 Task: Add a signature Frances Hernandez containing With gratitude and sincere wishes, Frances Hernandez to email address softage.4@softage.net and add a label Grooming
Action: Mouse moved to (836, 80)
Screenshot: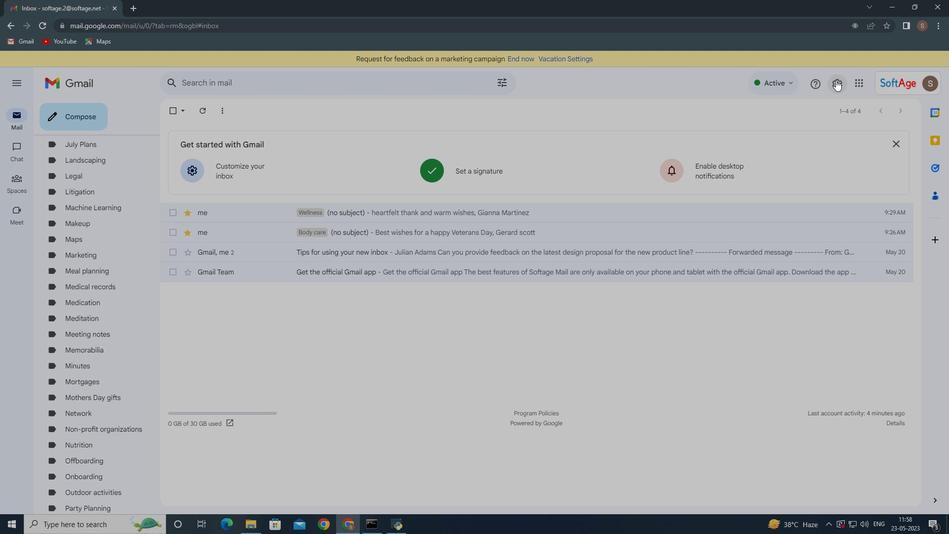 
Action: Mouse pressed left at (836, 80)
Screenshot: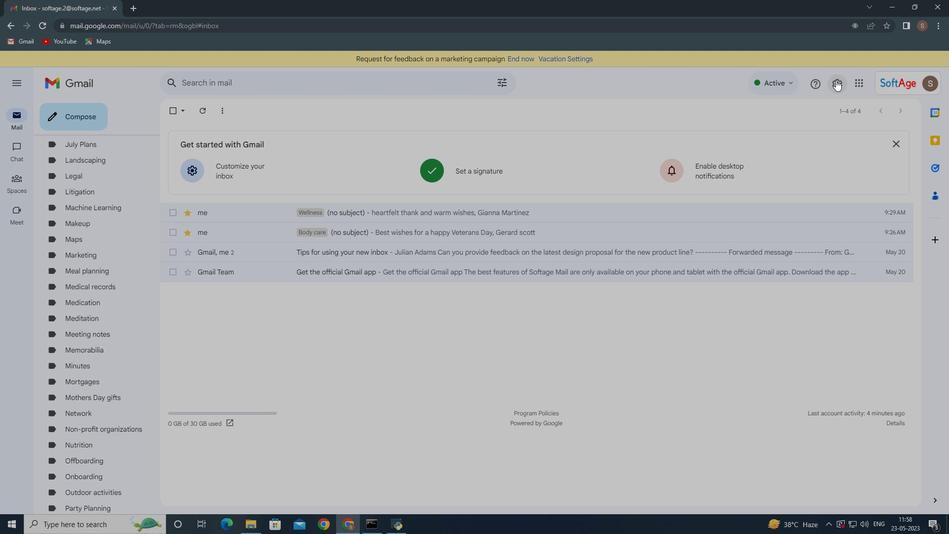 
Action: Mouse moved to (825, 130)
Screenshot: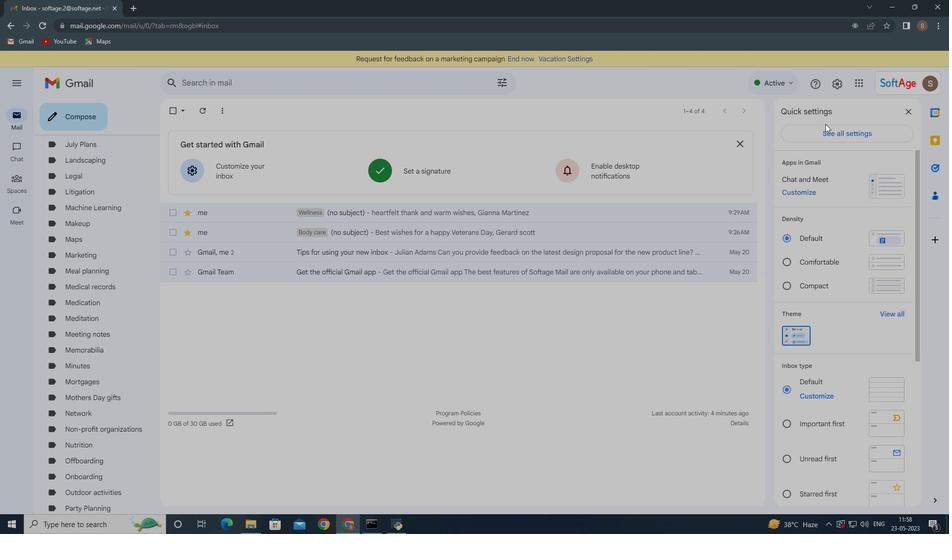 
Action: Mouse pressed left at (825, 130)
Screenshot: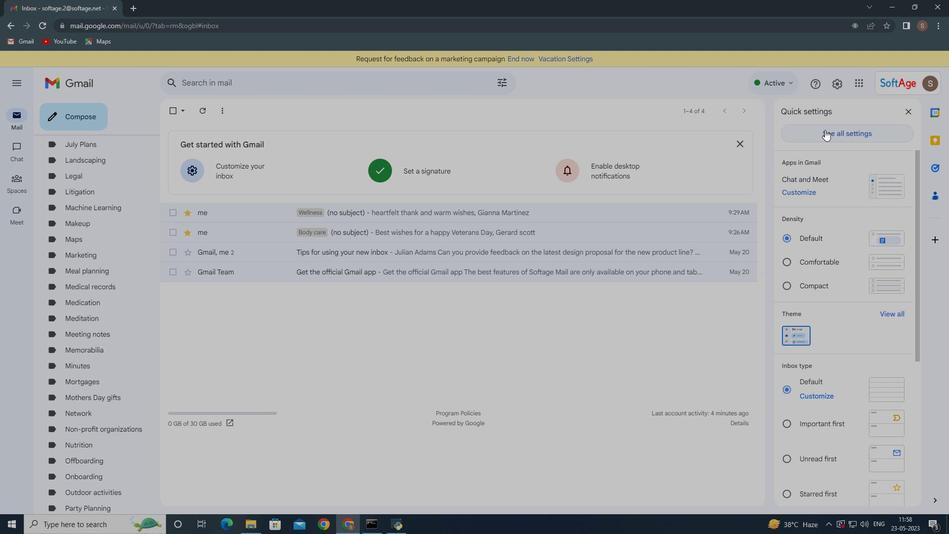 
Action: Mouse moved to (235, 187)
Screenshot: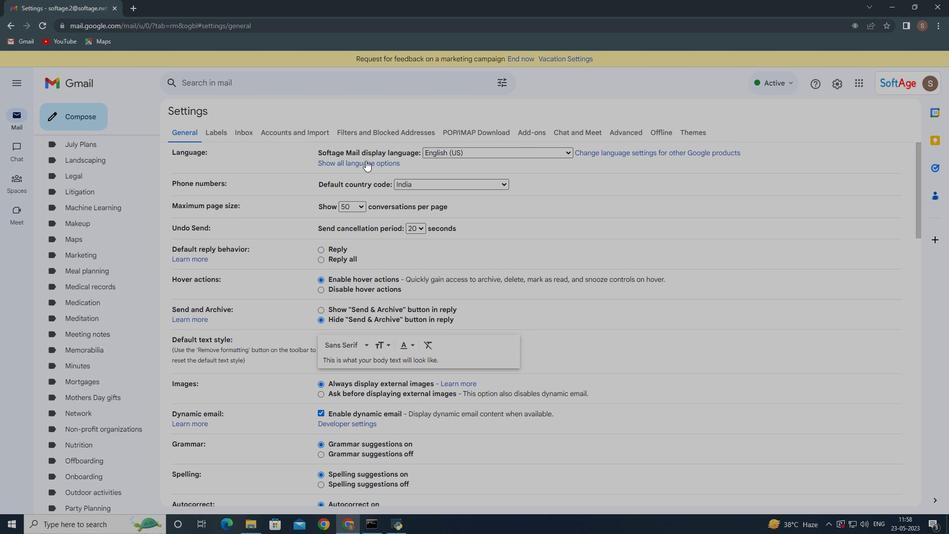 
Action: Mouse scrolled (235, 186) with delta (0, 0)
Screenshot: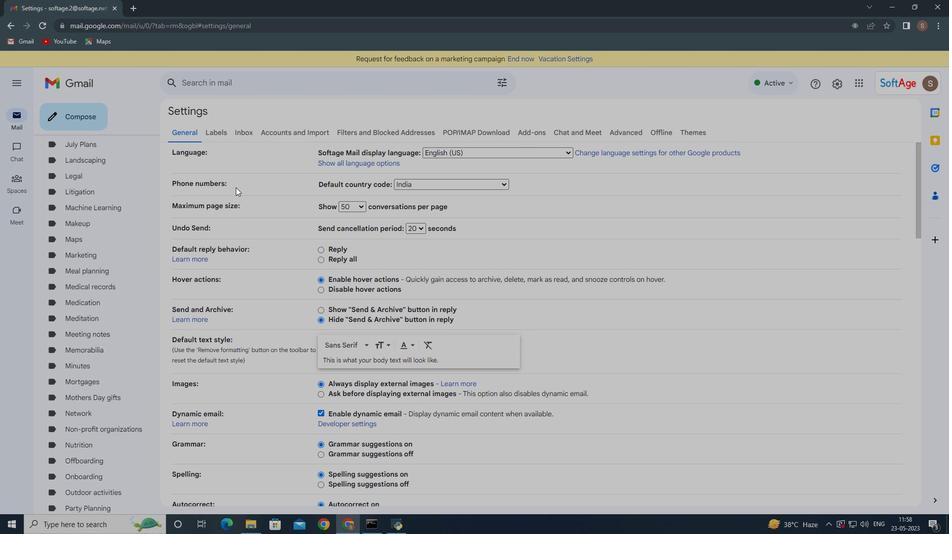 
Action: Mouse scrolled (235, 186) with delta (0, 0)
Screenshot: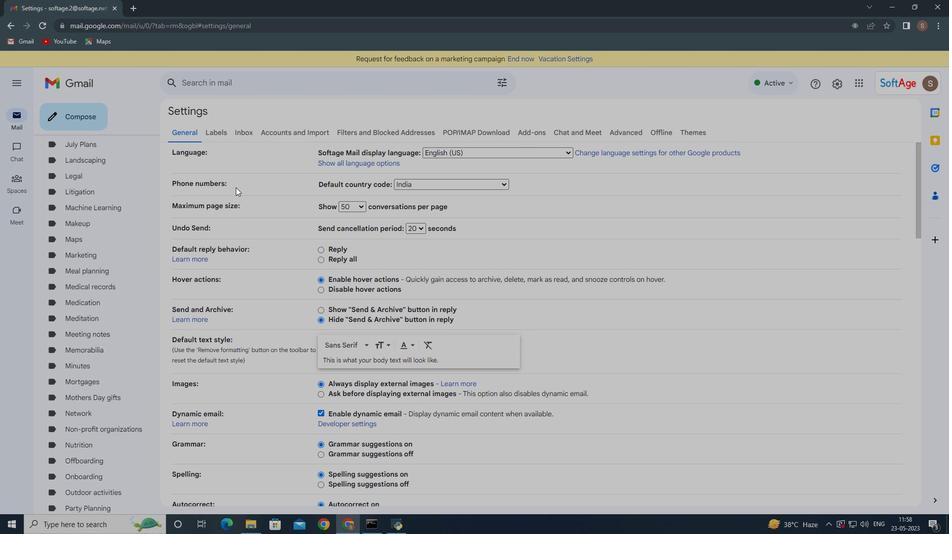 
Action: Mouse scrolled (235, 186) with delta (0, 0)
Screenshot: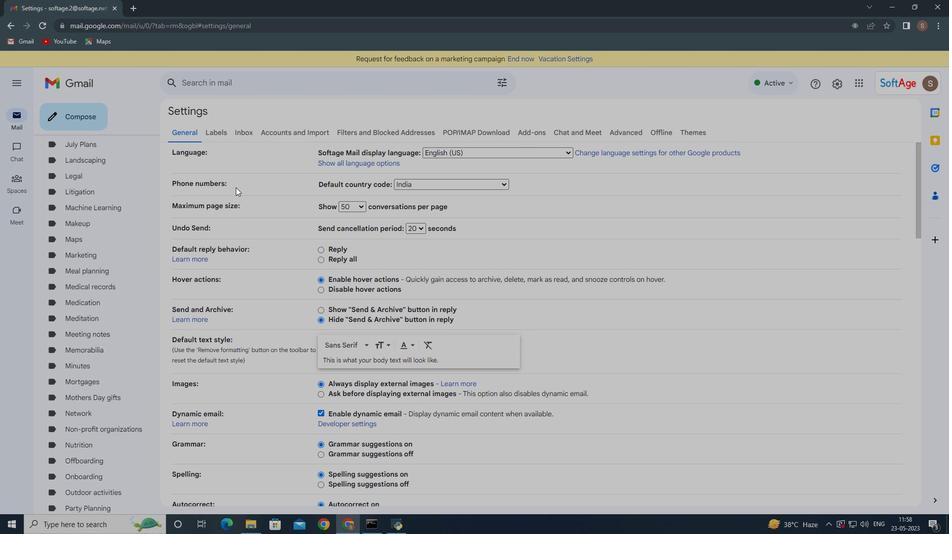 
Action: Mouse scrolled (235, 186) with delta (0, 0)
Screenshot: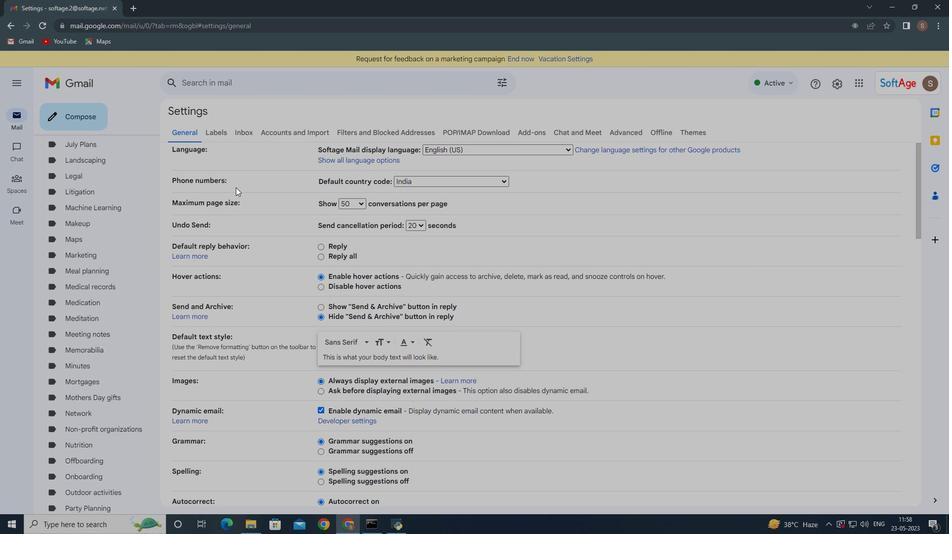 
Action: Mouse moved to (239, 195)
Screenshot: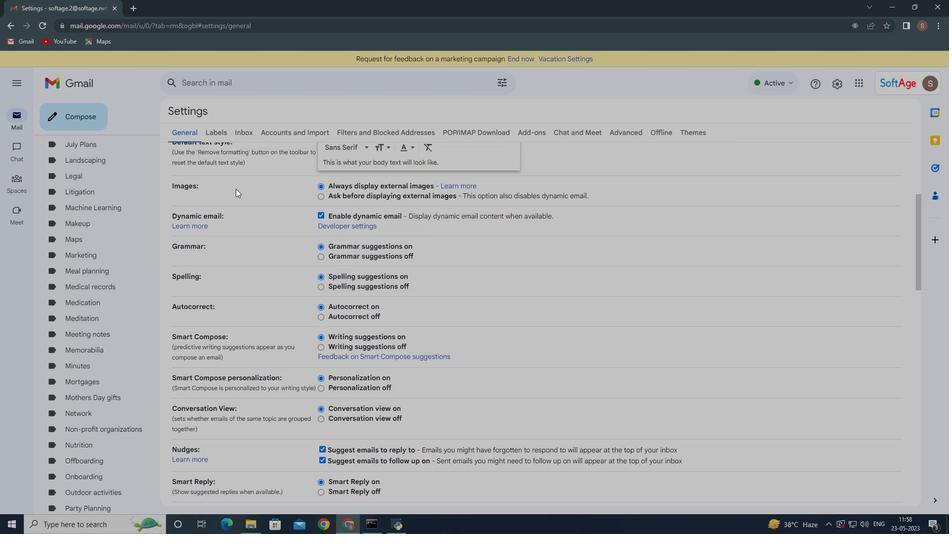 
Action: Mouse scrolled (238, 193) with delta (0, 0)
Screenshot: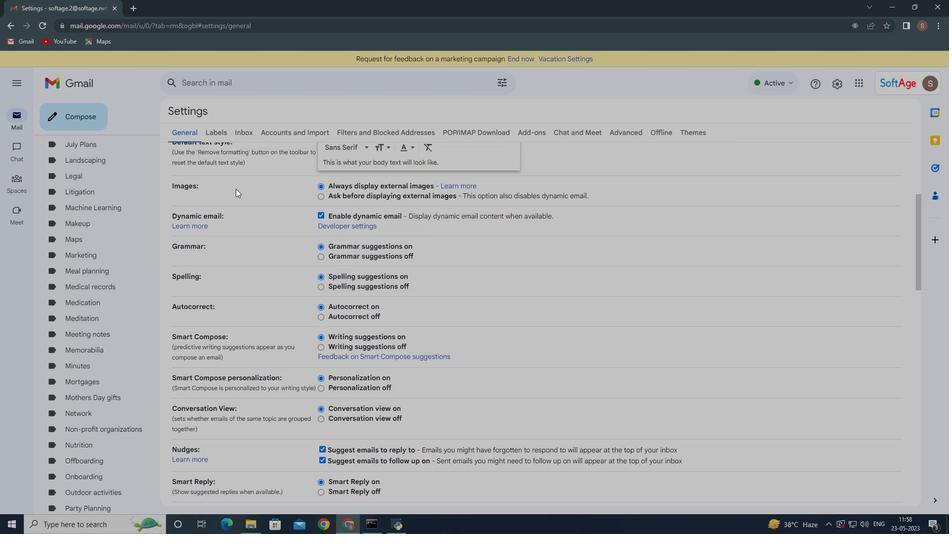 
Action: Mouse scrolled (238, 194) with delta (0, 0)
Screenshot: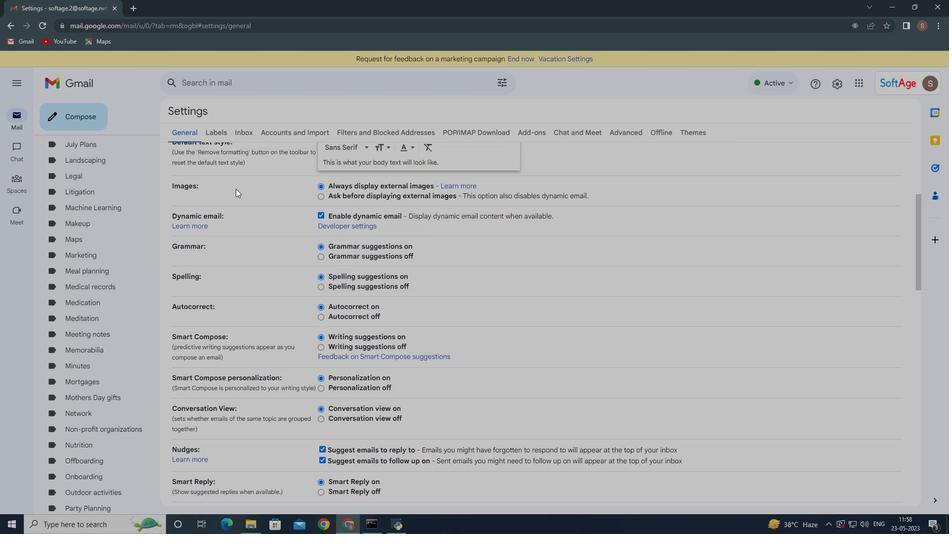 
Action: Mouse scrolled (239, 194) with delta (0, 0)
Screenshot: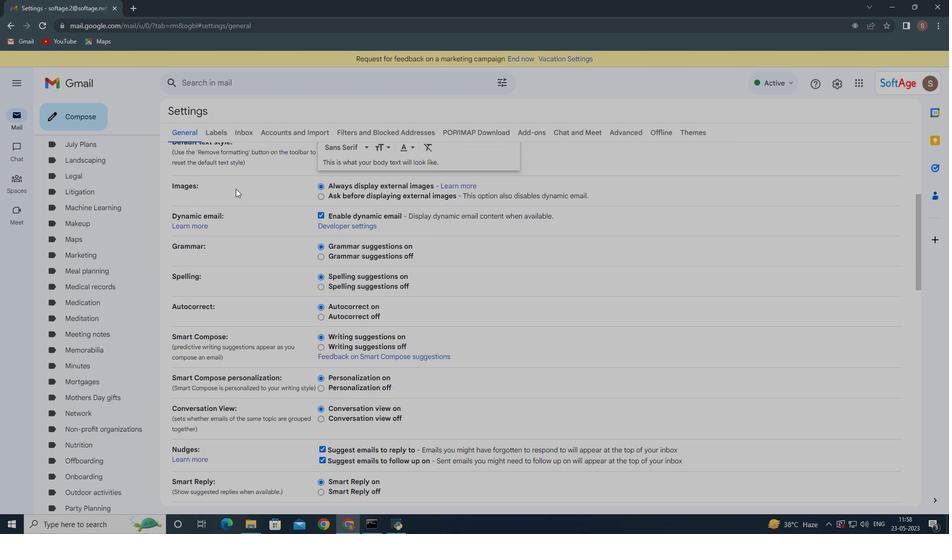 
Action: Mouse moved to (264, 195)
Screenshot: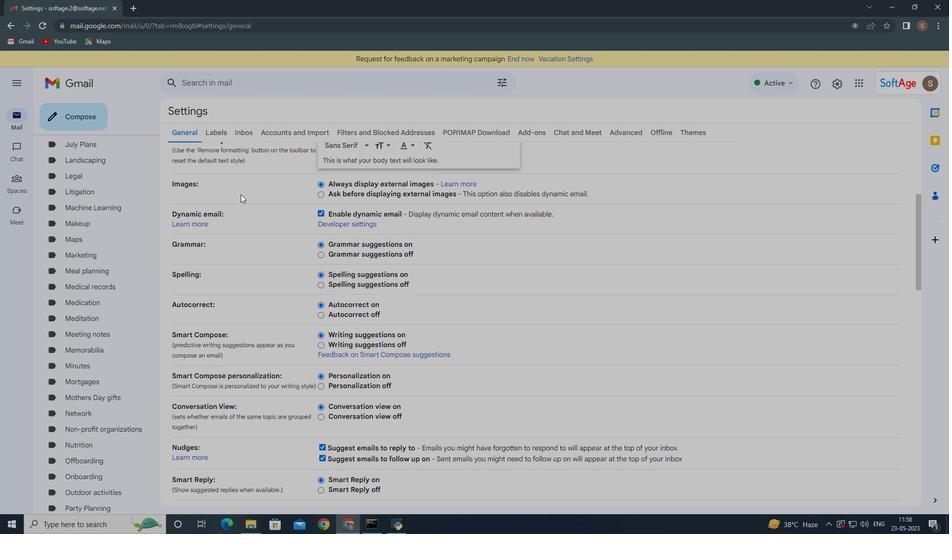 
Action: Mouse scrolled (264, 194) with delta (0, 0)
Screenshot: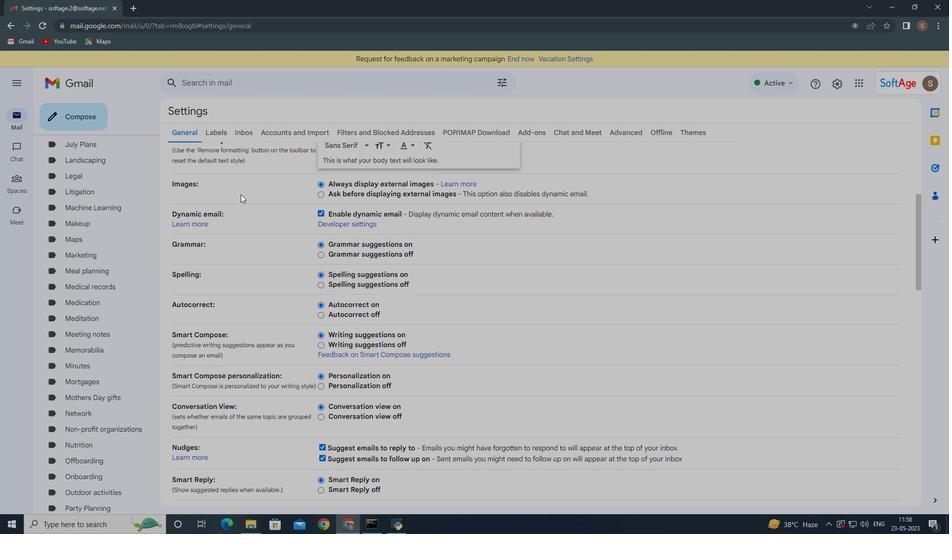 
Action: Mouse moved to (265, 195)
Screenshot: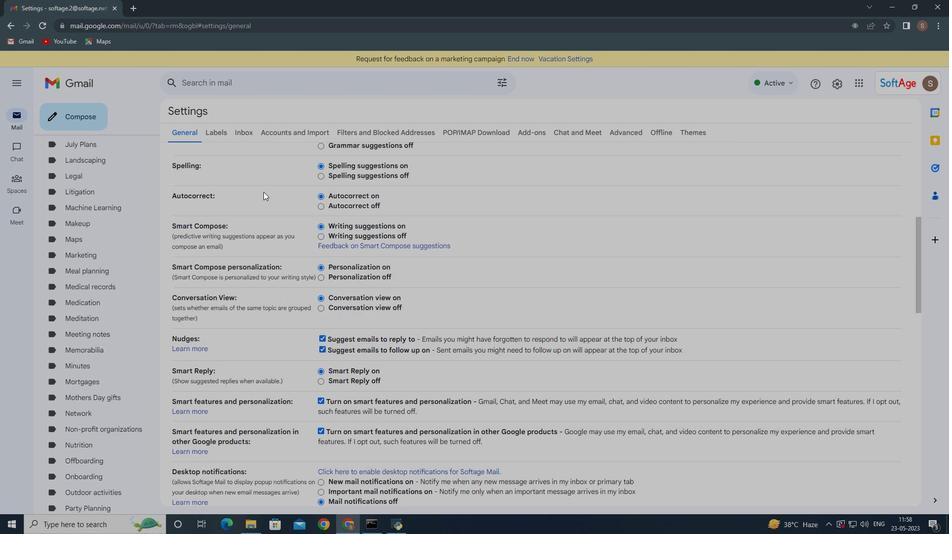 
Action: Mouse scrolled (265, 195) with delta (0, 0)
Screenshot: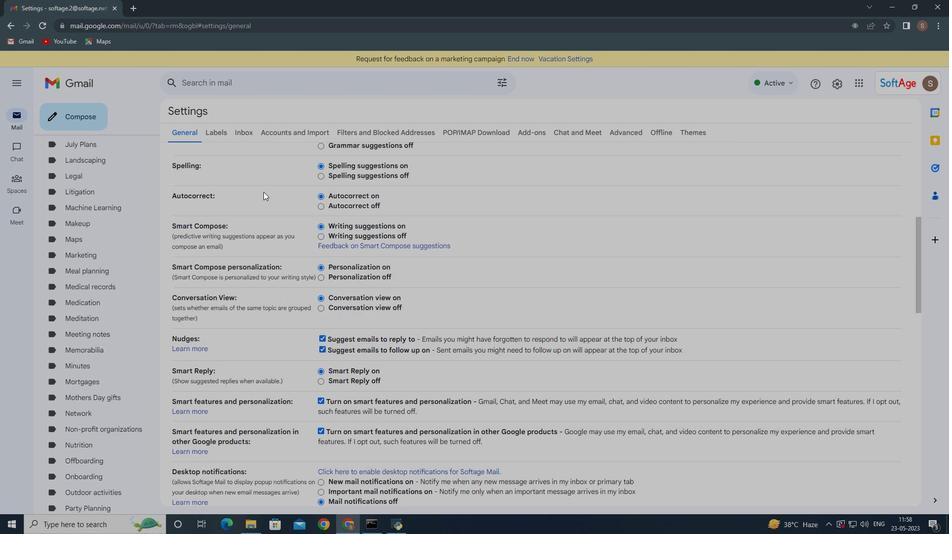 
Action: Mouse moved to (269, 202)
Screenshot: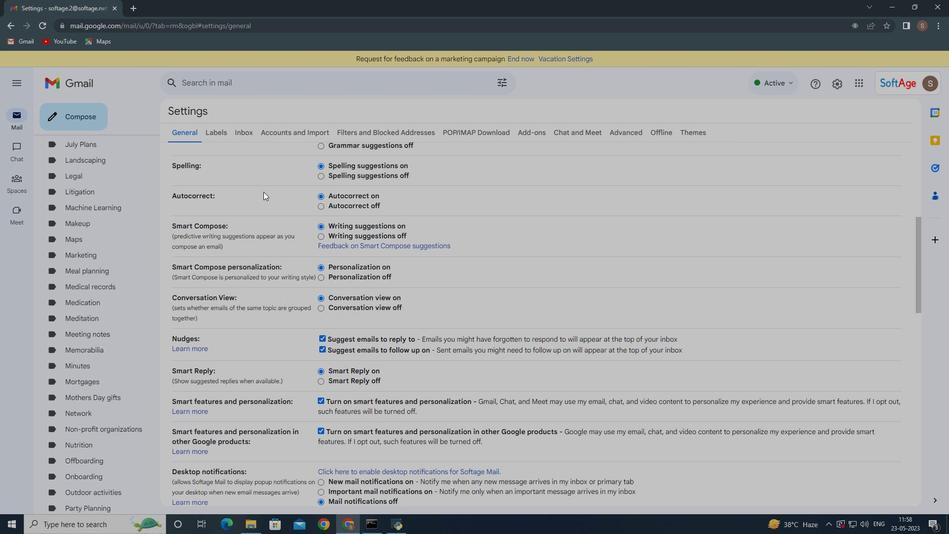 
Action: Mouse scrolled (268, 201) with delta (0, 0)
Screenshot: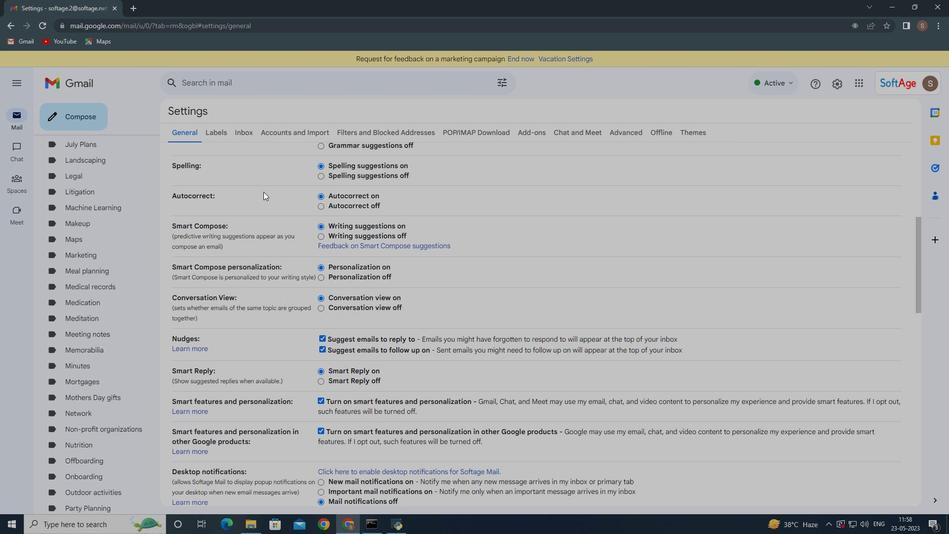 
Action: Mouse moved to (323, 237)
Screenshot: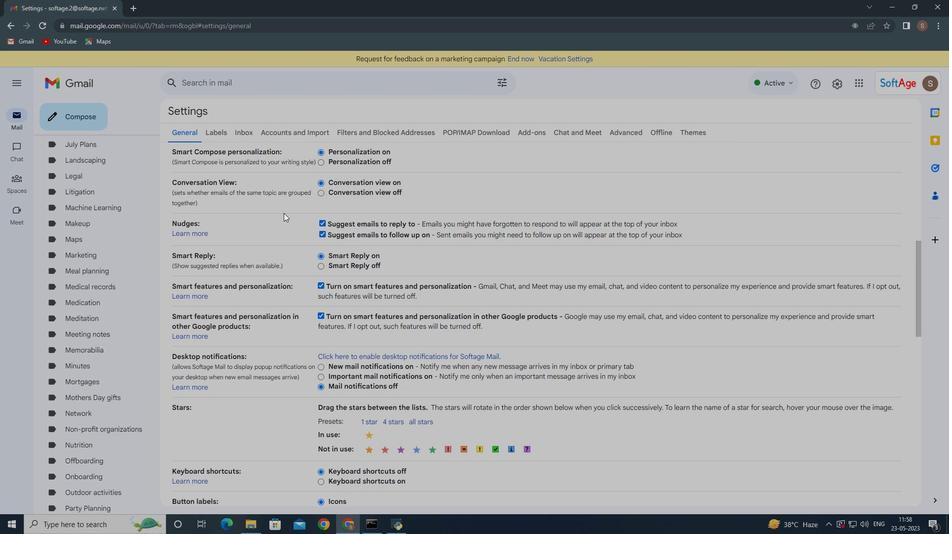 
Action: Mouse scrolled (323, 237) with delta (0, 0)
Screenshot: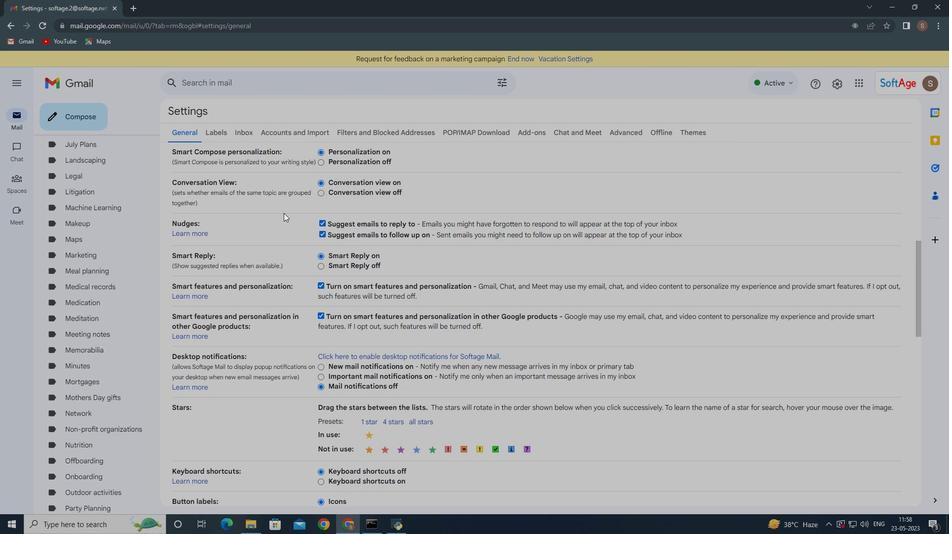 
Action: Mouse moved to (324, 238)
Screenshot: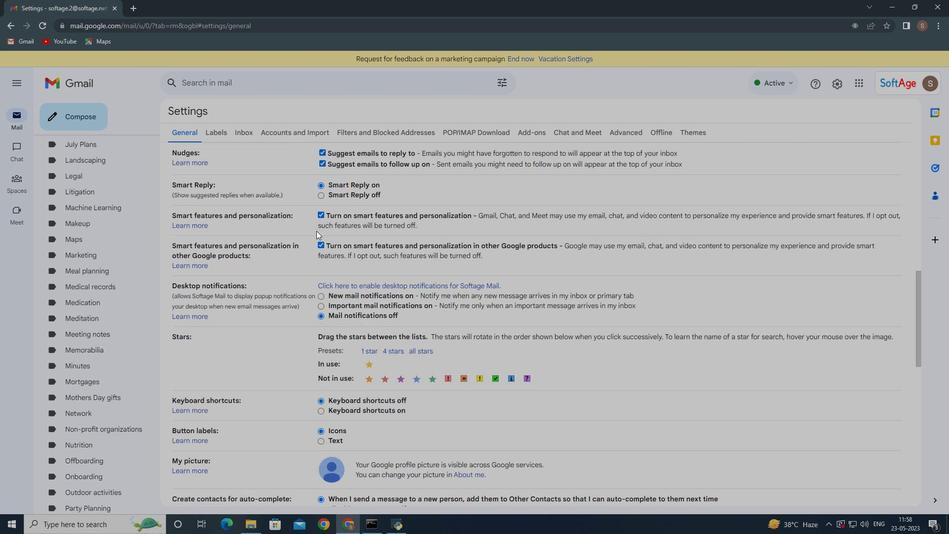 
Action: Mouse scrolled (324, 237) with delta (0, 0)
Screenshot: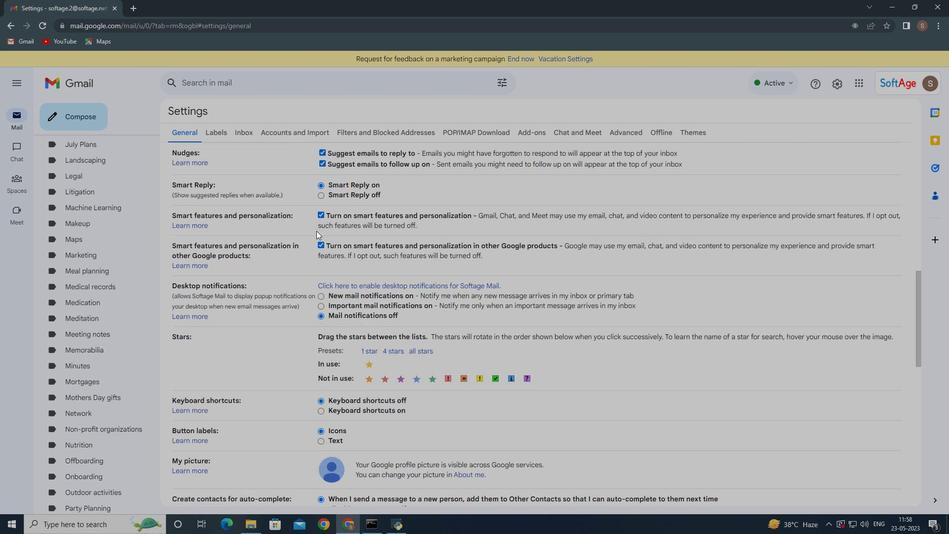 
Action: Mouse moved to (324, 238)
Screenshot: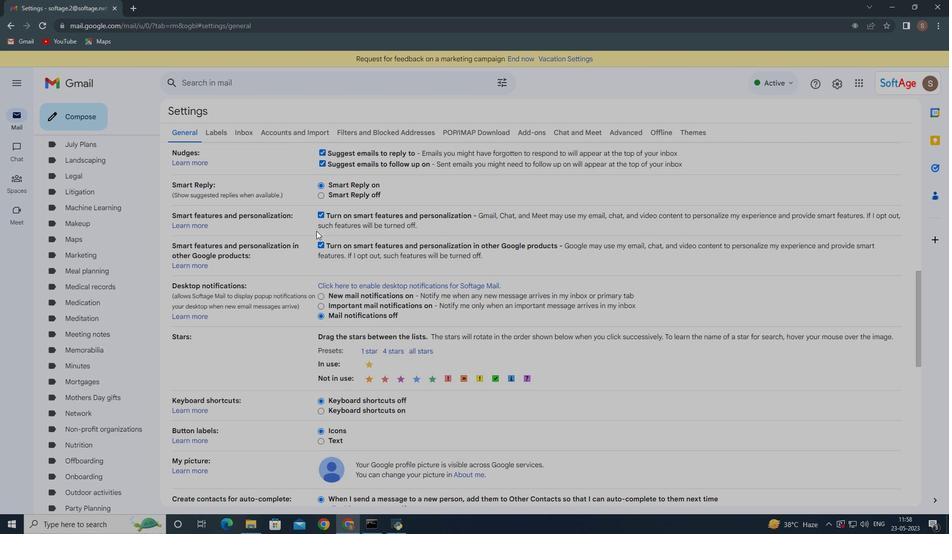 
Action: Mouse scrolled (324, 238) with delta (0, 0)
Screenshot: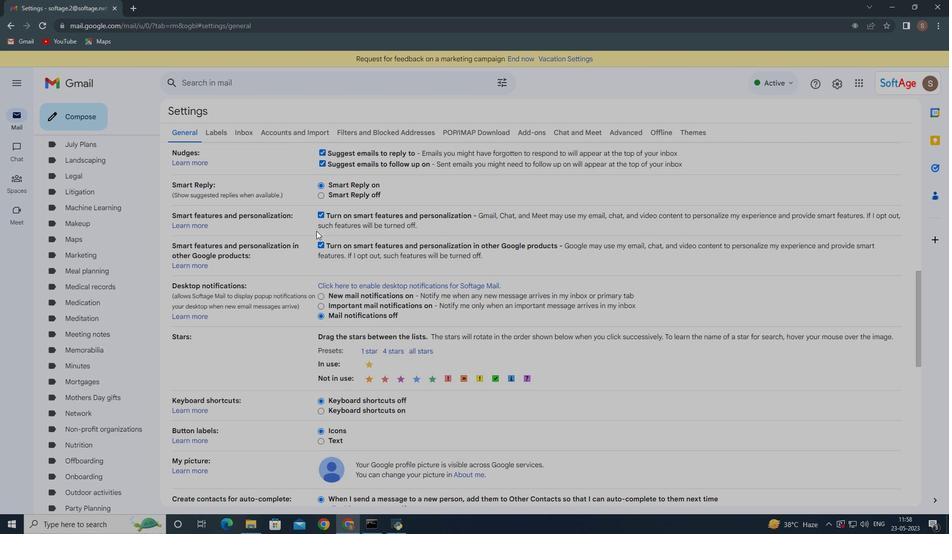 
Action: Mouse moved to (379, 247)
Screenshot: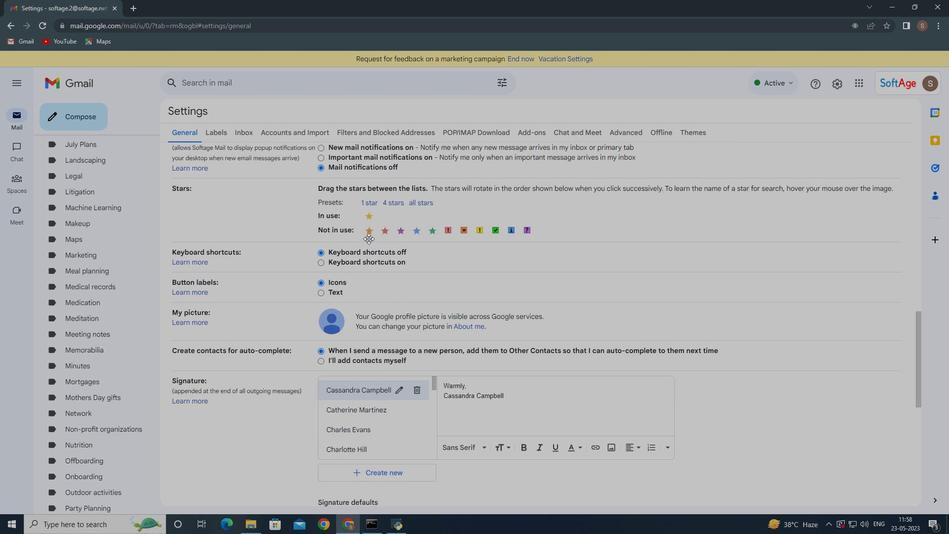 
Action: Mouse scrolled (379, 246) with delta (0, 0)
Screenshot: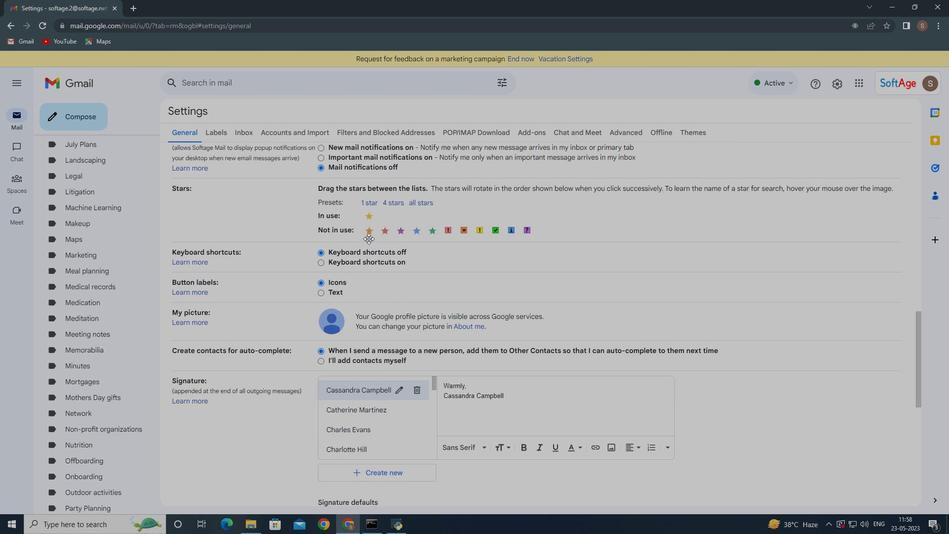 
Action: Mouse scrolled (379, 246) with delta (0, 0)
Screenshot: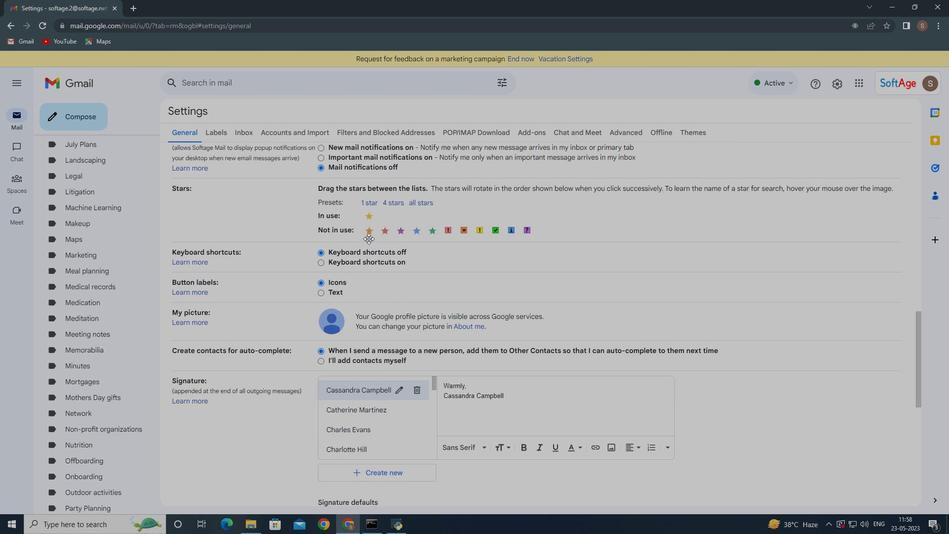 
Action: Mouse scrolled (379, 246) with delta (0, 0)
Screenshot: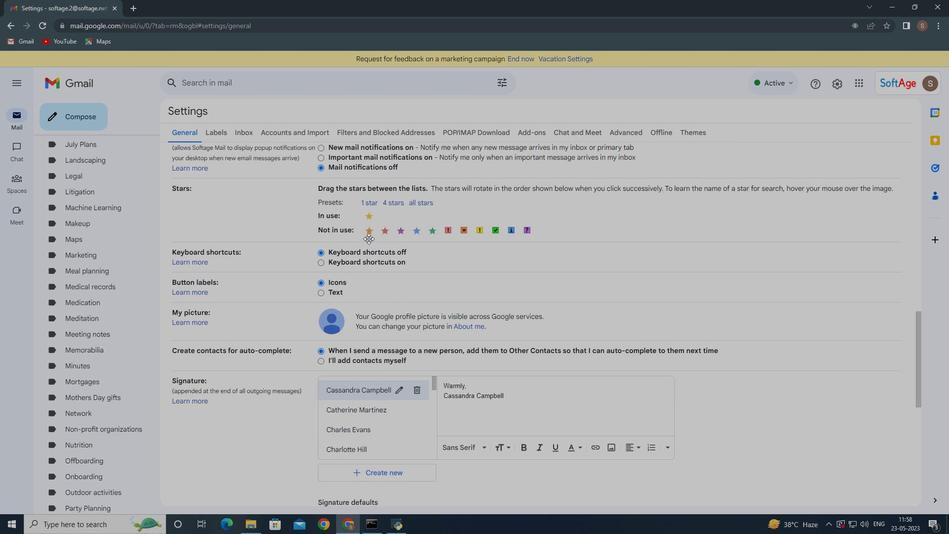 
Action: Mouse moved to (391, 314)
Screenshot: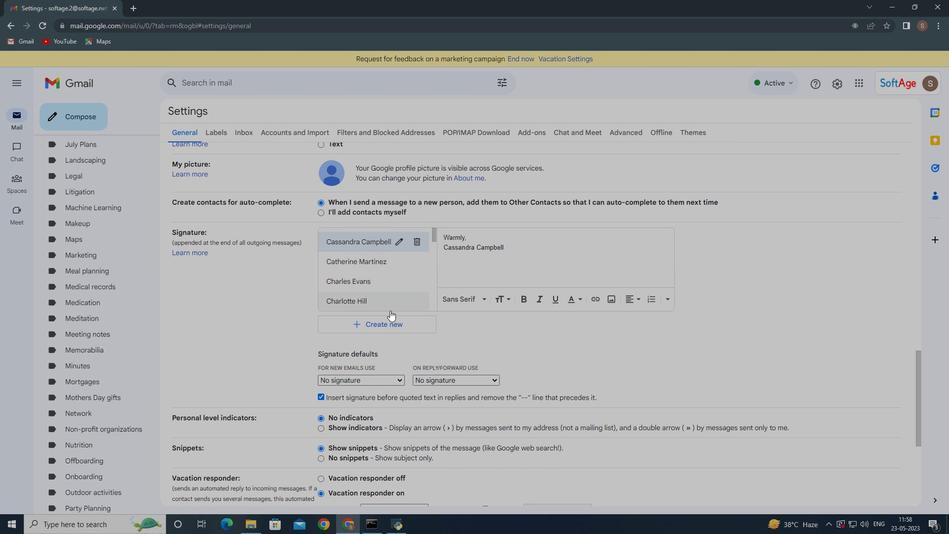 
Action: Mouse pressed left at (391, 314)
Screenshot: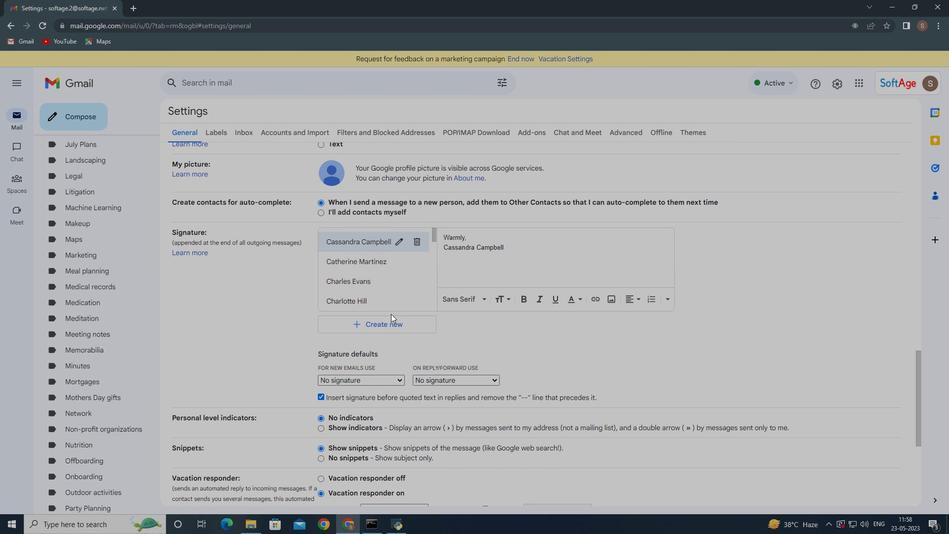 
Action: Mouse moved to (393, 322)
Screenshot: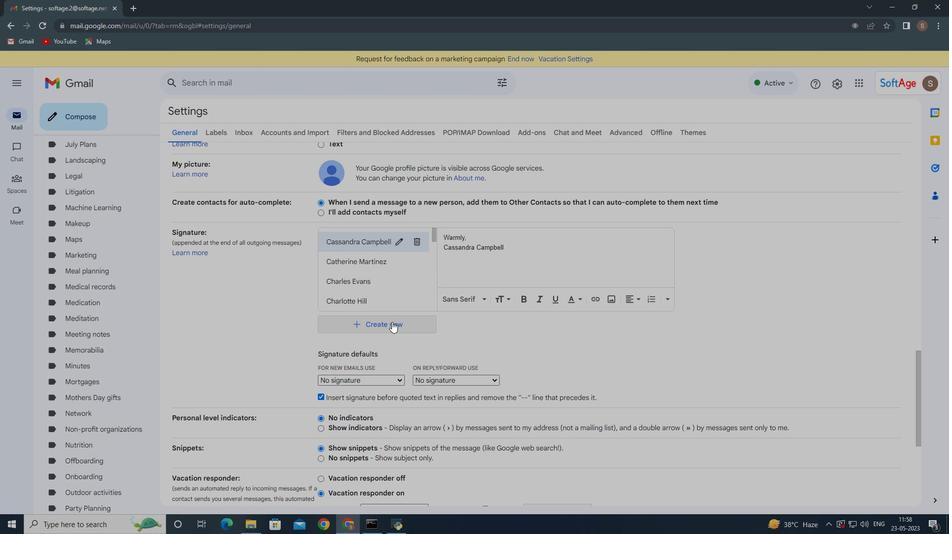 
Action: Mouse pressed left at (393, 322)
Screenshot: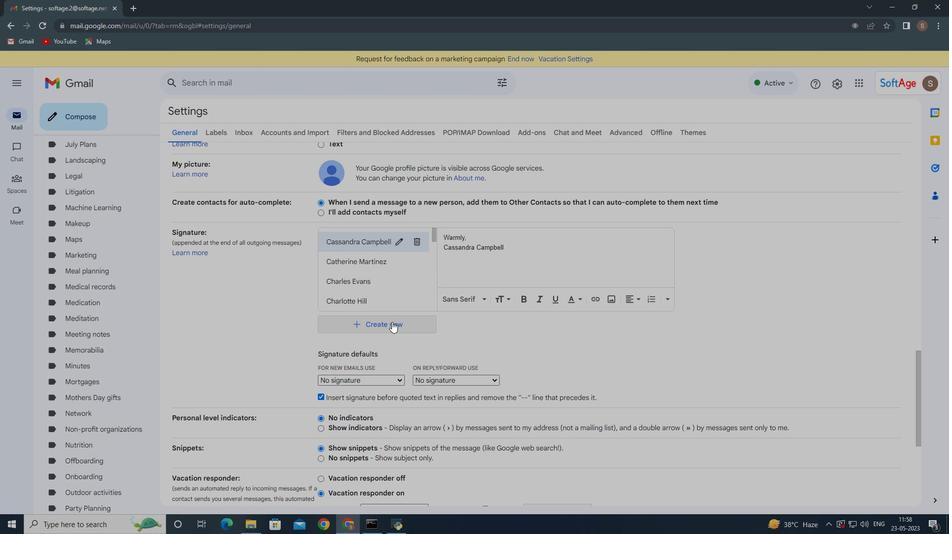 
Action: Mouse moved to (500, 219)
Screenshot: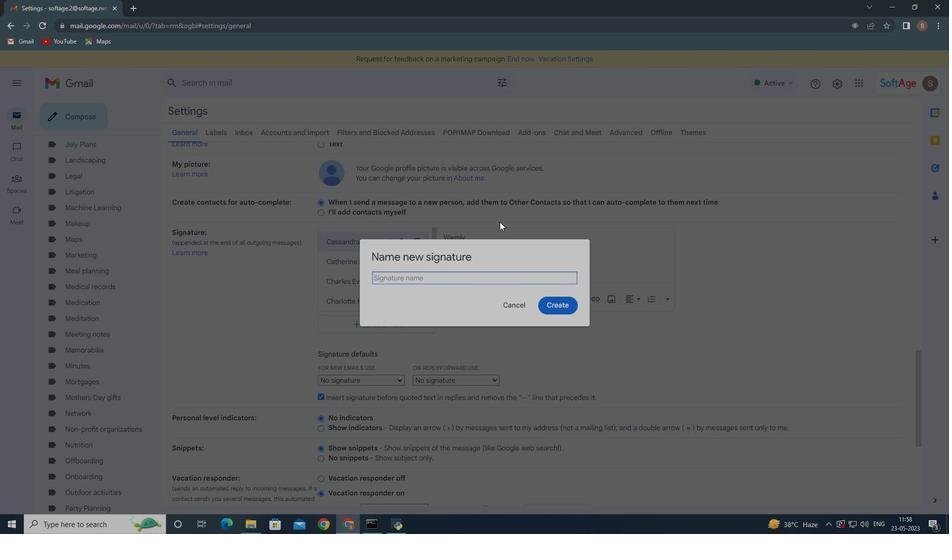 
Action: Key pressed <Key.shift><Key.shift><Key.shift><Key.shift><Key.shift><Key.shift><Key.shift><Key.shift><Key.shift><Key.shift><Key.shift><Key.shift><Key.shift><Key.shift><Key.shift><Key.shift><Key.shift><Key.shift><Key.shift><Key.shift><Key.shift><Key.shift><Key.shift><Key.shift>Frances<Key.space><Key.shift><Key.shift><Key.shift><Key.shift><Key.shift><Key.shift><Key.shift><Key.shift><Key.shift><Key.shift>Hernandez
Screenshot: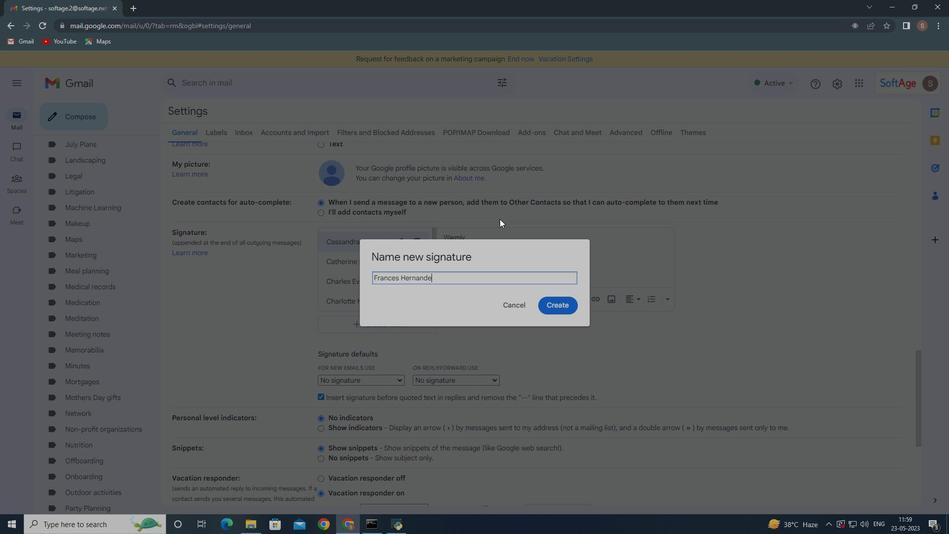 
Action: Mouse moved to (554, 303)
Screenshot: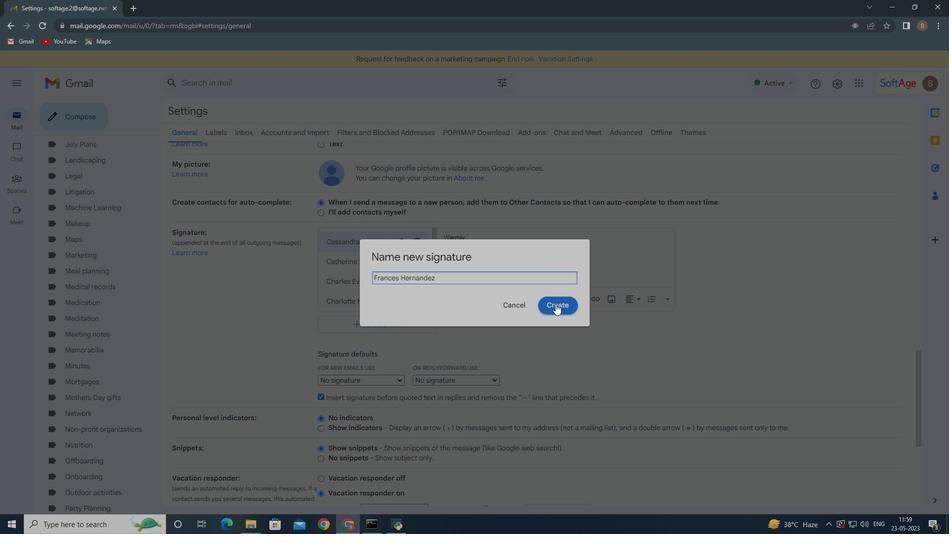 
Action: Mouse pressed left at (554, 303)
Screenshot: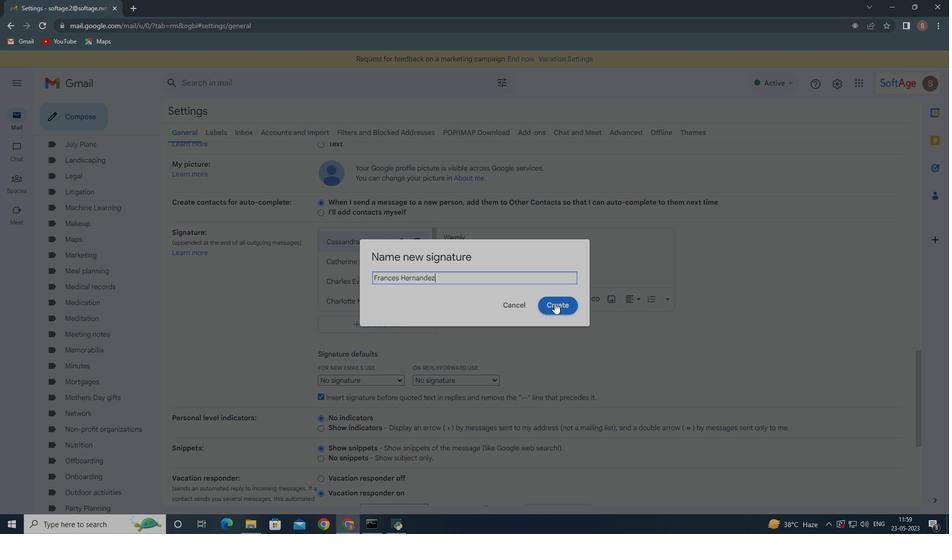 
Action: Mouse moved to (482, 259)
Screenshot: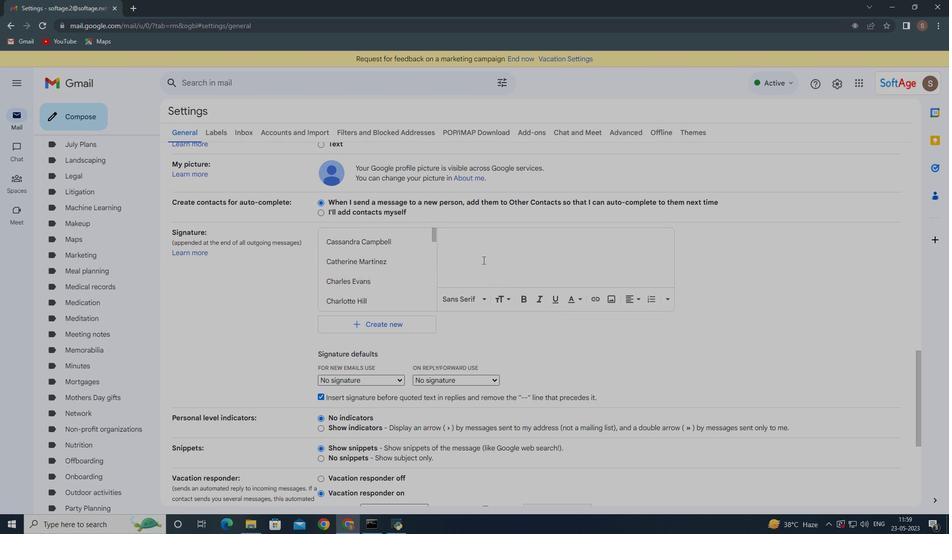 
Action: Key pressed <Key.shift>With<Key.space><Key.shift><Key.shift><Key.shift><Key.shift>gratitude<Key.space>and<Key.space>sincere<Key.space>wishes,<Key.enter><Key.shift>Frances<Key.space><Key.shift>Hernandez
Screenshot: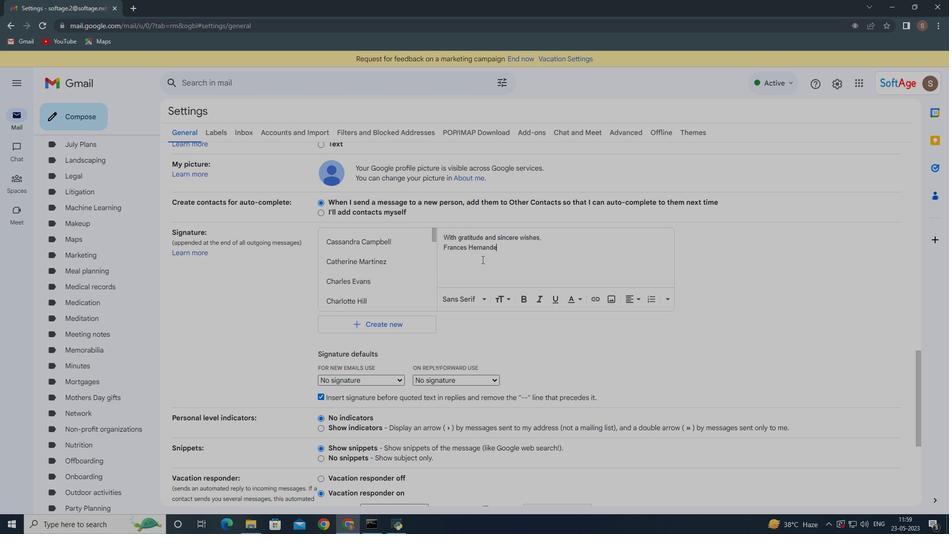 
Action: Mouse moved to (482, 263)
Screenshot: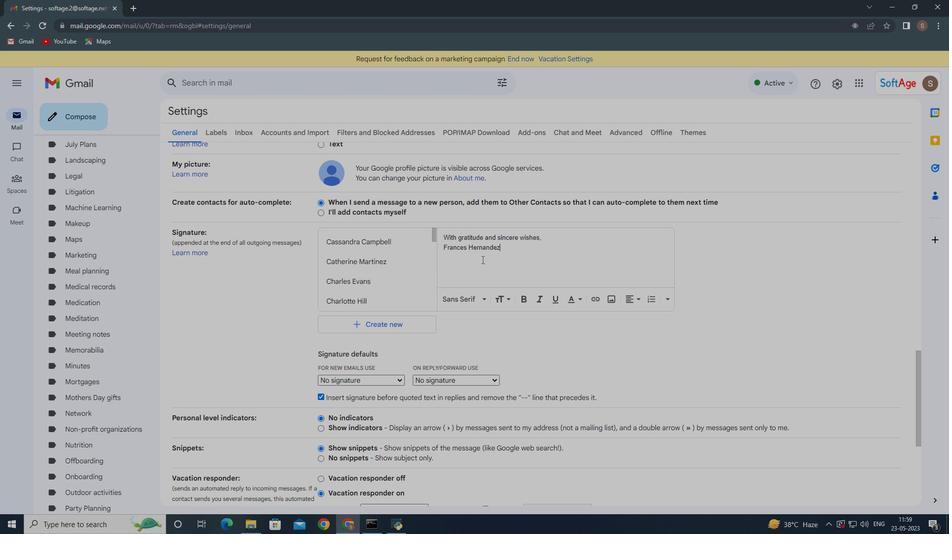 
Action: Mouse scrolled (482, 262) with delta (0, 0)
Screenshot: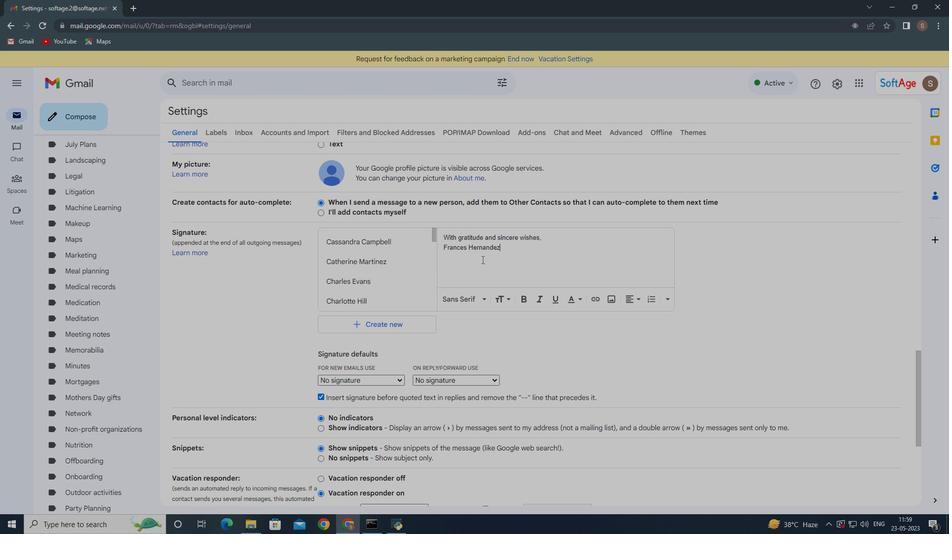 
Action: Mouse moved to (482, 263)
Screenshot: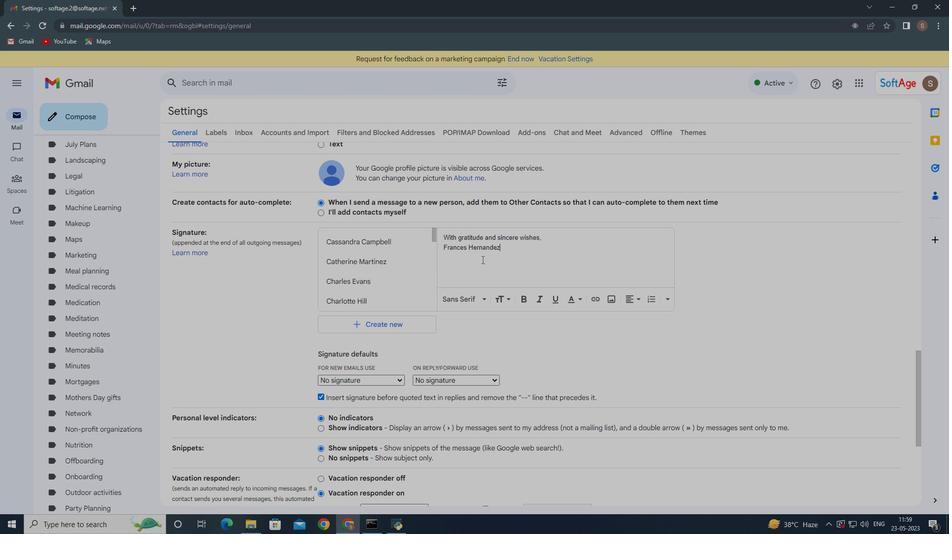 
Action: Mouse scrolled (482, 262) with delta (0, 0)
Screenshot: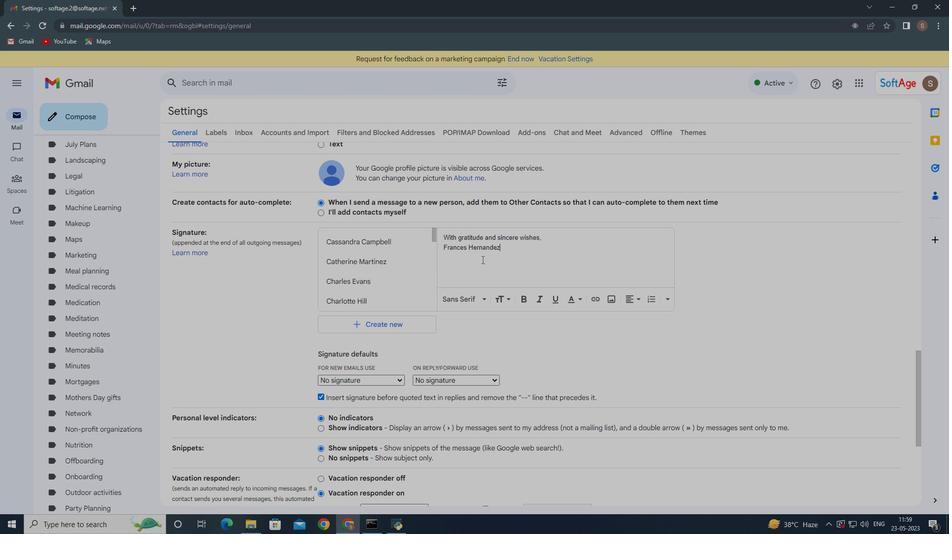 
Action: Mouse moved to (482, 263)
Screenshot: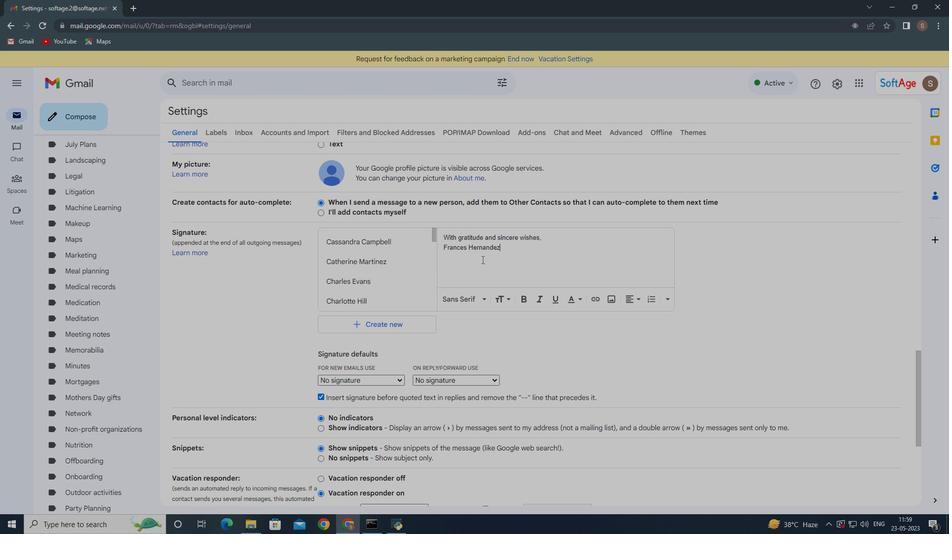 
Action: Mouse scrolled (482, 263) with delta (0, 0)
Screenshot: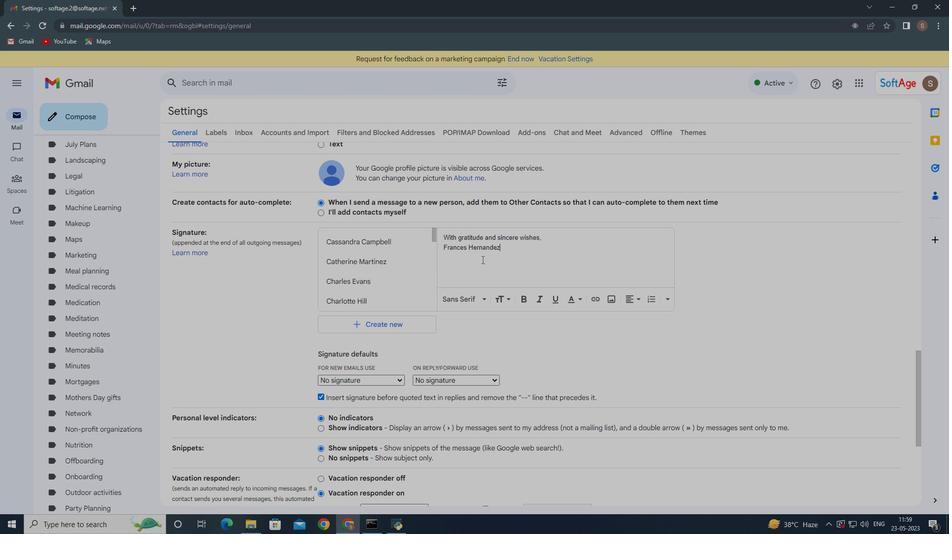 
Action: Mouse moved to (482, 263)
Screenshot: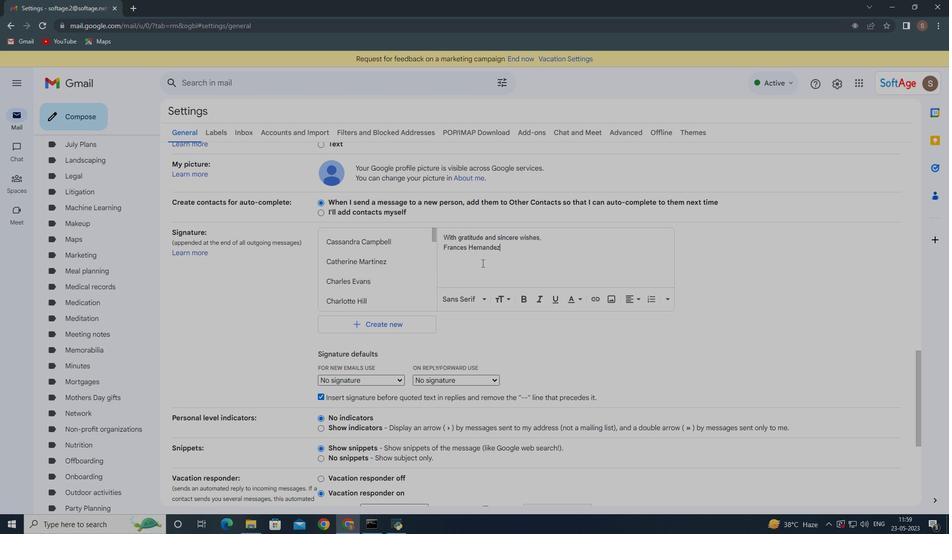 
Action: Mouse scrolled (482, 263) with delta (0, 0)
Screenshot: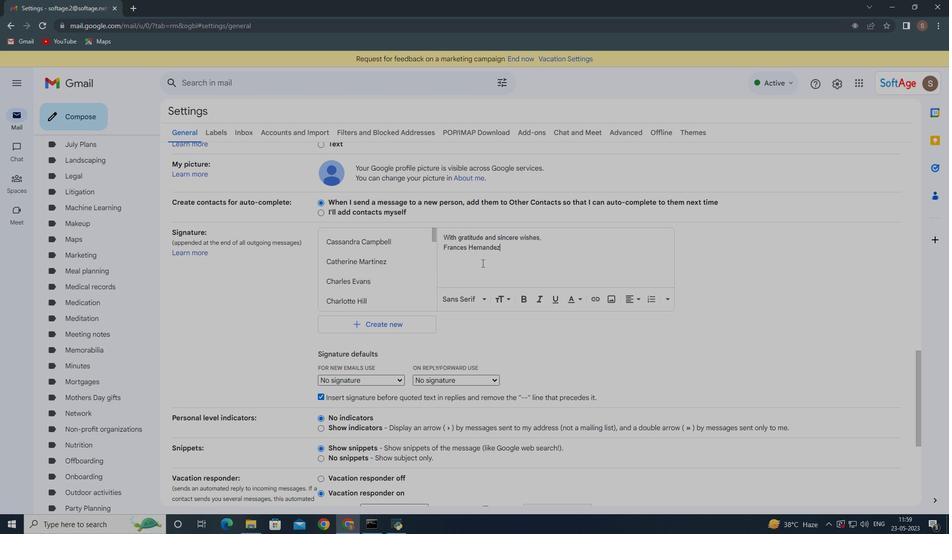 
Action: Mouse moved to (481, 264)
Screenshot: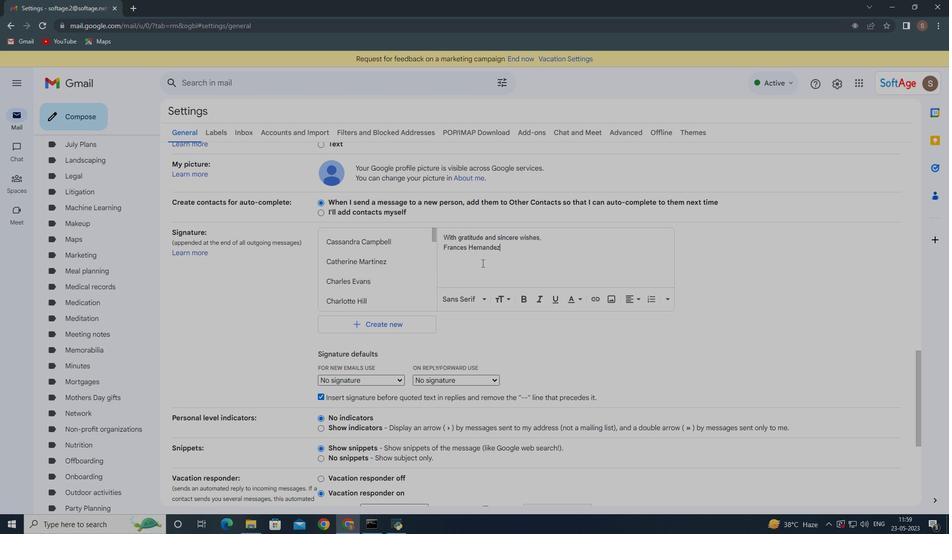 
Action: Mouse scrolled (481, 264) with delta (0, 0)
Screenshot: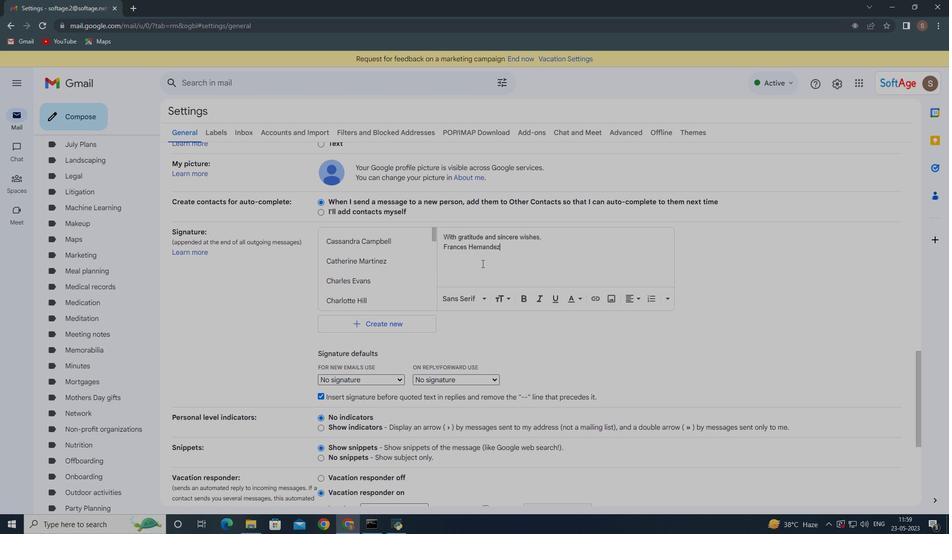 
Action: Mouse moved to (481, 265)
Screenshot: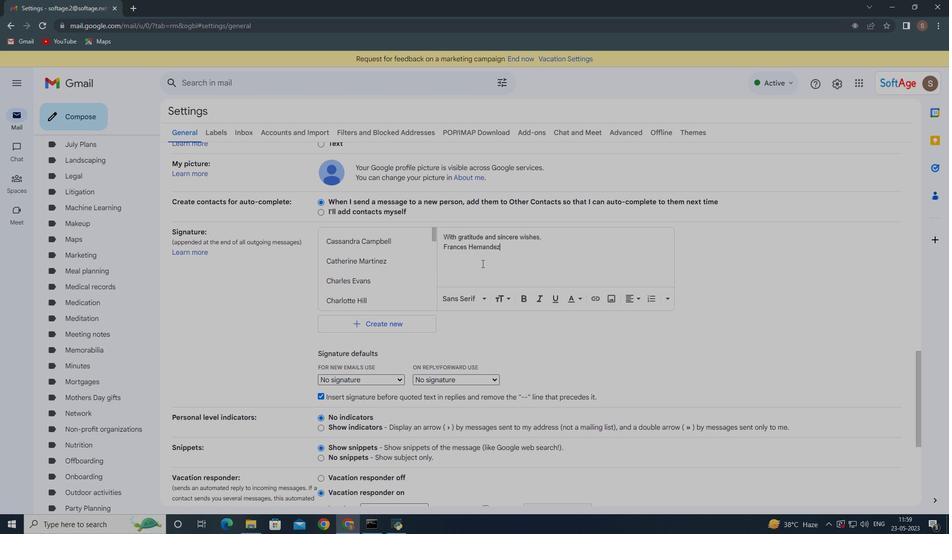 
Action: Mouse scrolled (481, 264) with delta (0, 0)
Screenshot: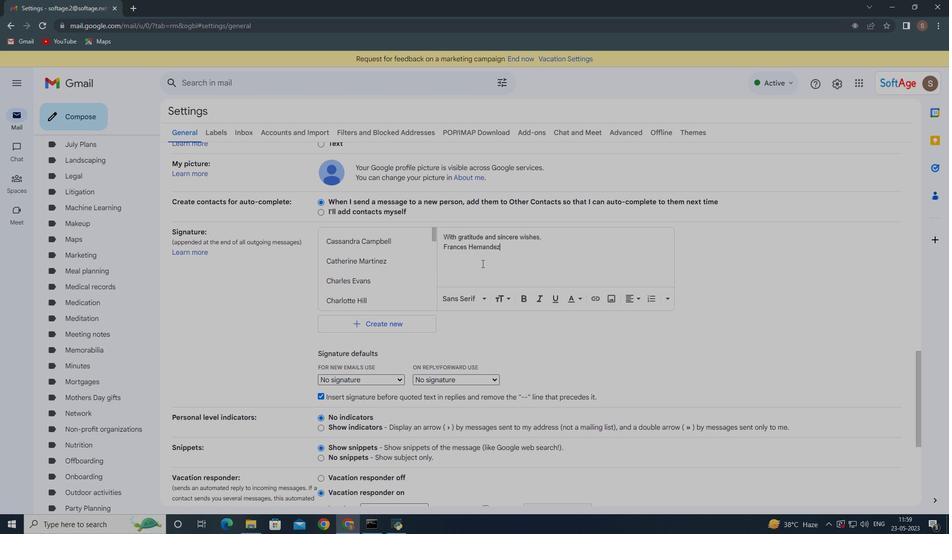 
Action: Mouse moved to (485, 279)
Screenshot: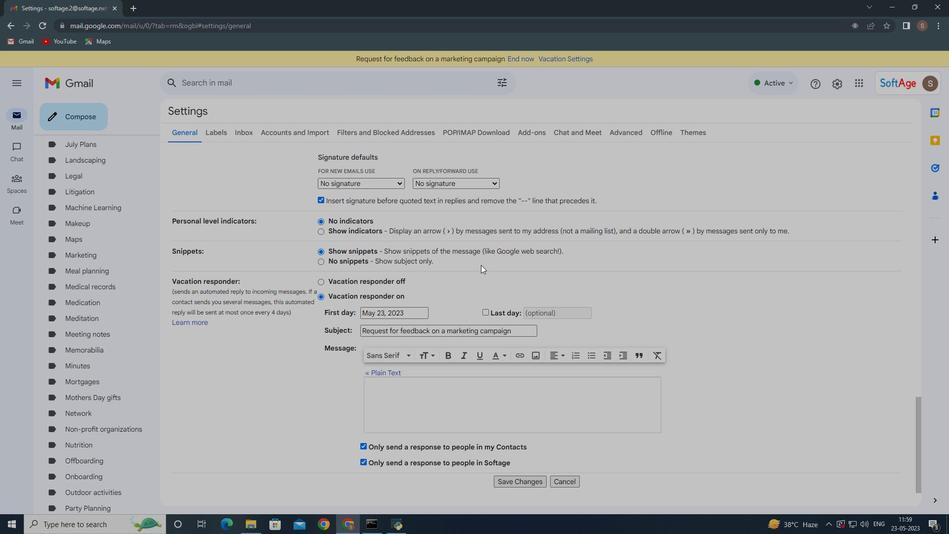 
Action: Mouse scrolled (483, 274) with delta (0, 0)
Screenshot: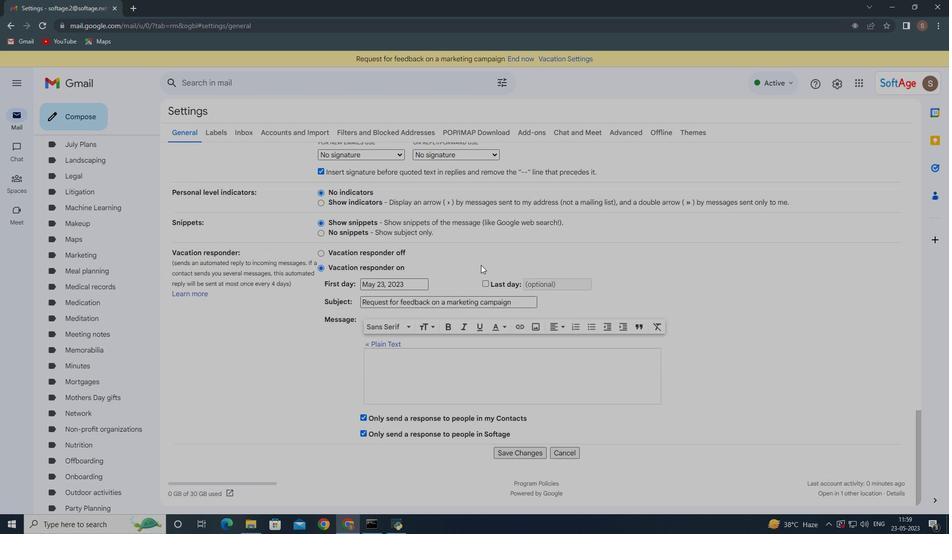 
Action: Mouse moved to (487, 281)
Screenshot: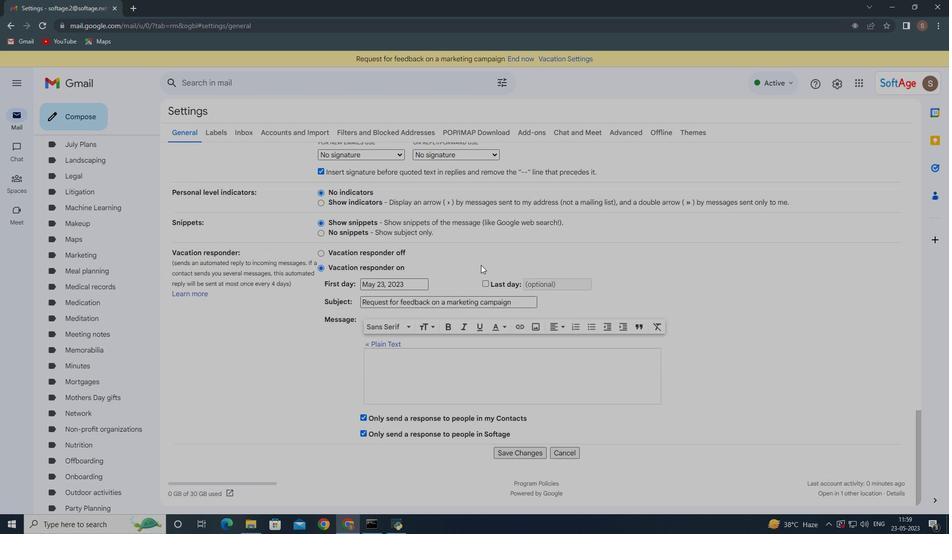 
Action: Mouse scrolled (487, 280) with delta (0, 0)
Screenshot: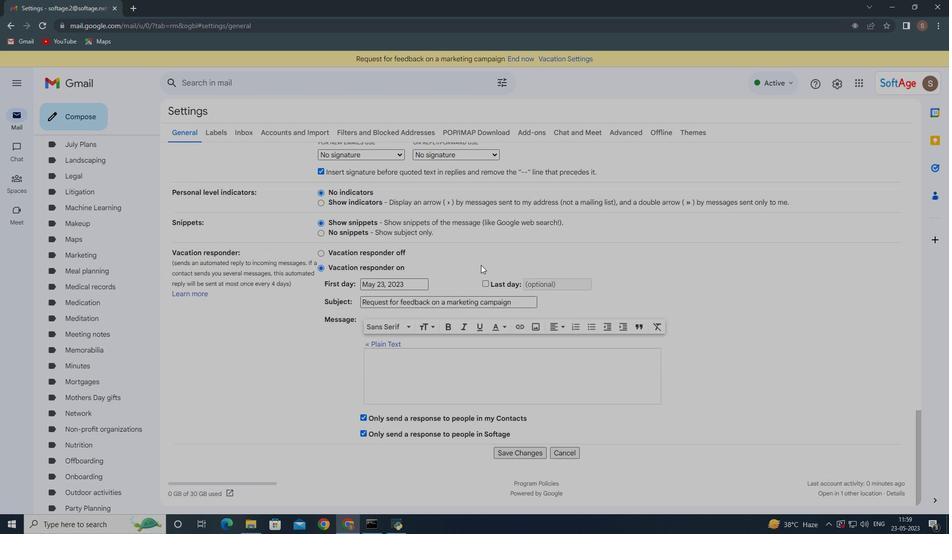 
Action: Mouse moved to (488, 283)
Screenshot: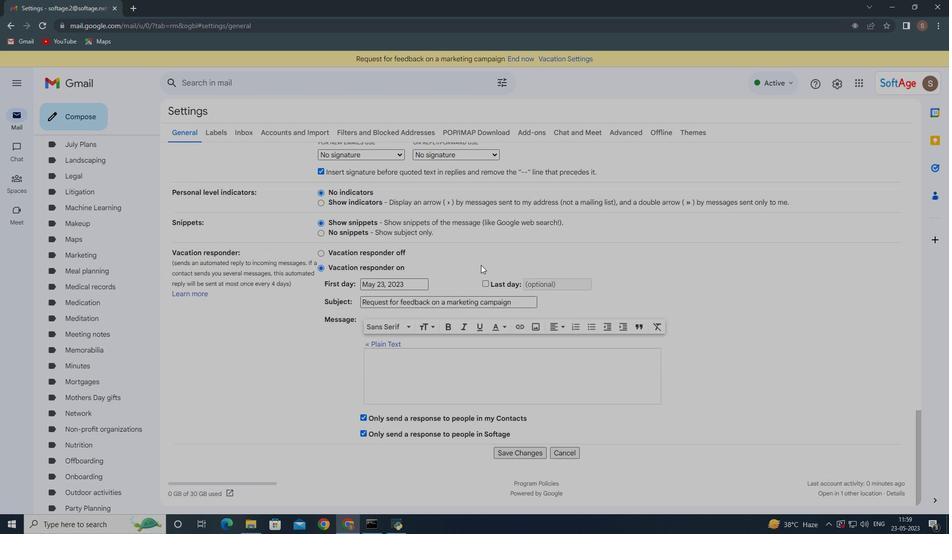 
Action: Mouse scrolled (488, 282) with delta (0, 0)
Screenshot: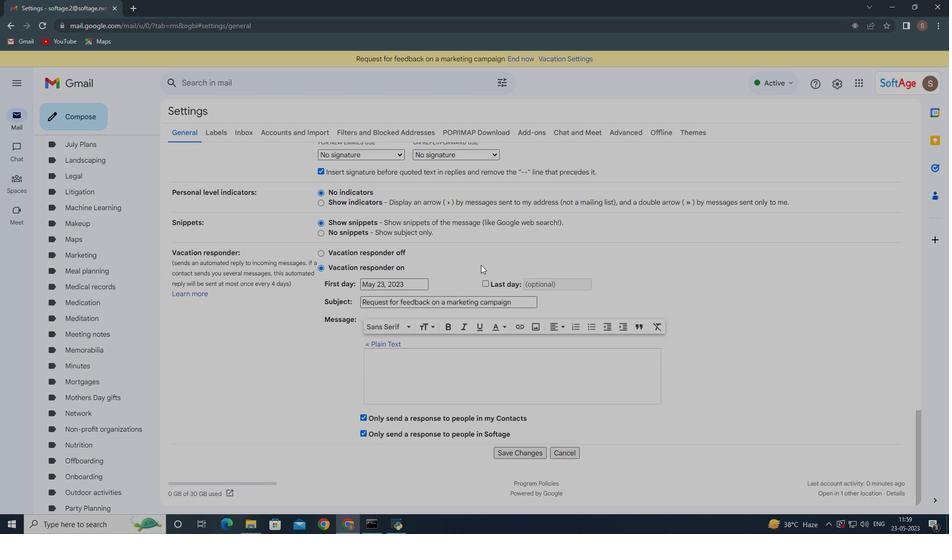 
Action: Mouse moved to (490, 285)
Screenshot: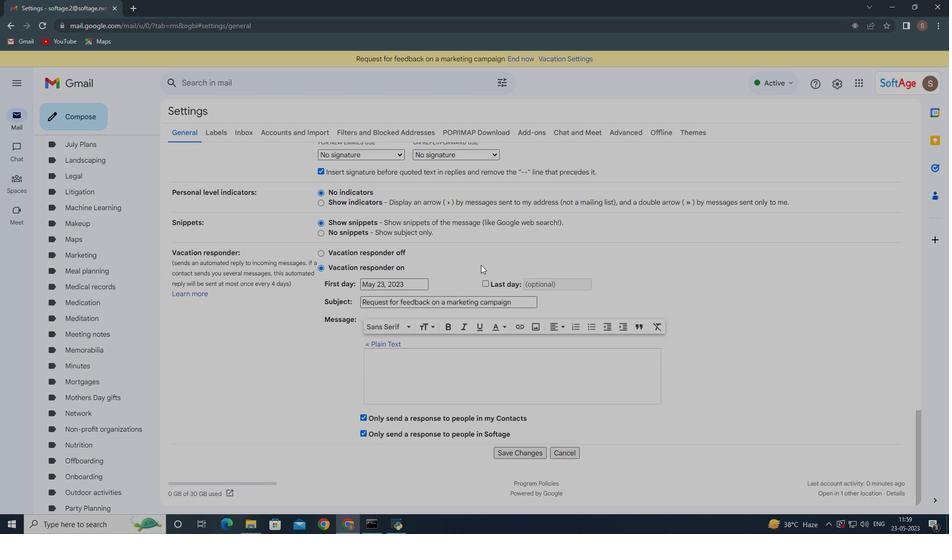 
Action: Mouse scrolled (489, 284) with delta (0, 0)
Screenshot: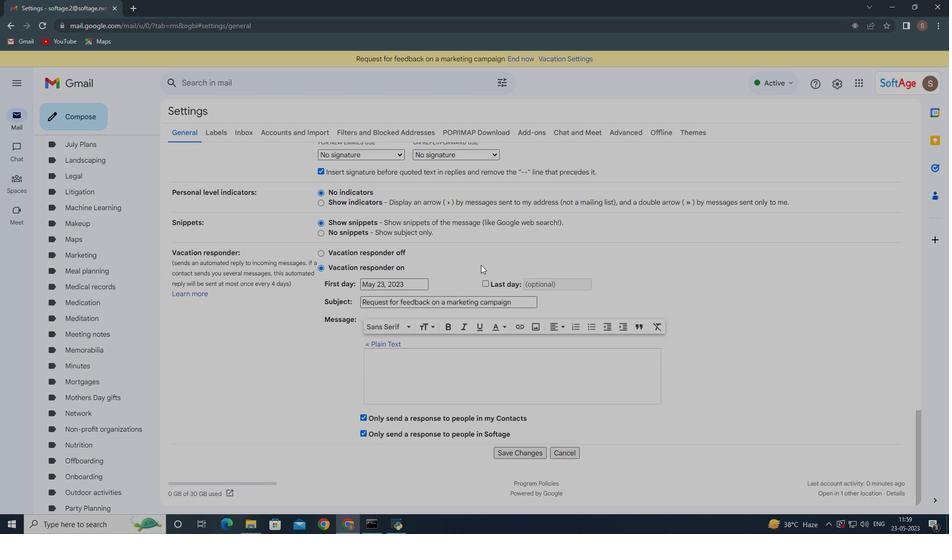 
Action: Mouse moved to (521, 453)
Screenshot: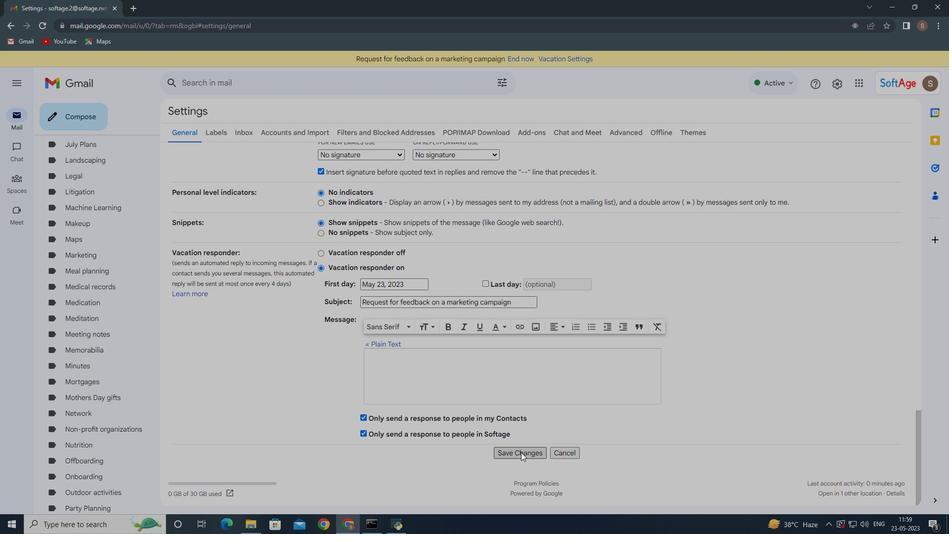 
Action: Mouse pressed left at (521, 453)
Screenshot: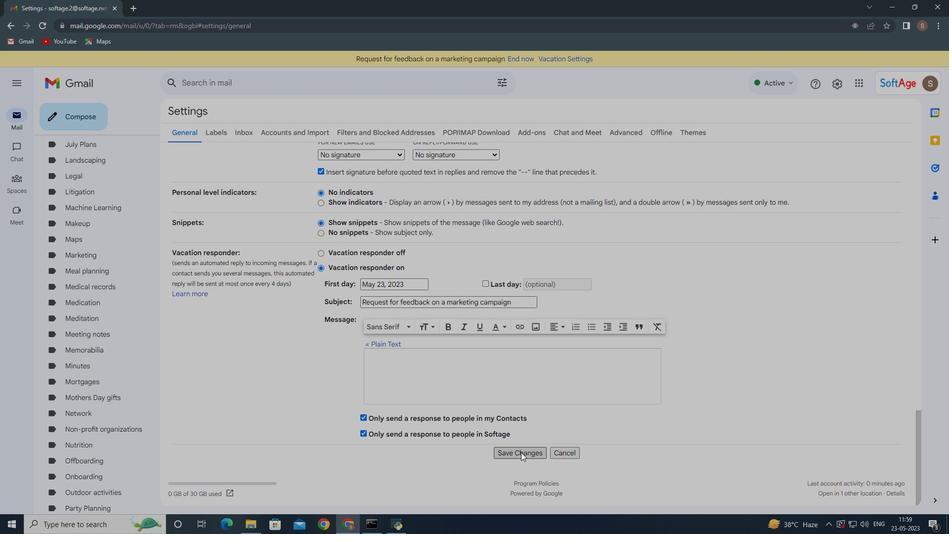 
Action: Mouse moved to (68, 112)
Screenshot: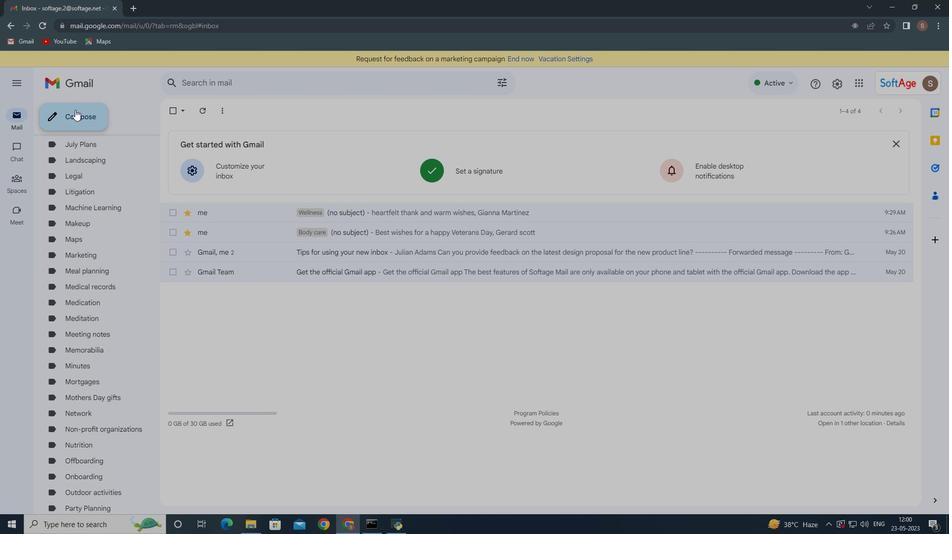 
Action: Mouse pressed left at (68, 112)
Screenshot: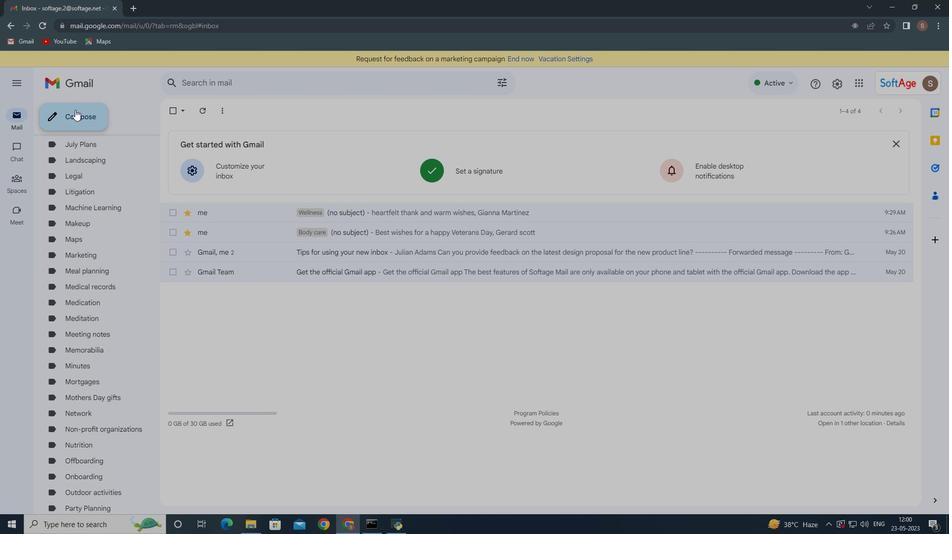 
Action: Mouse moved to (169, 111)
Screenshot: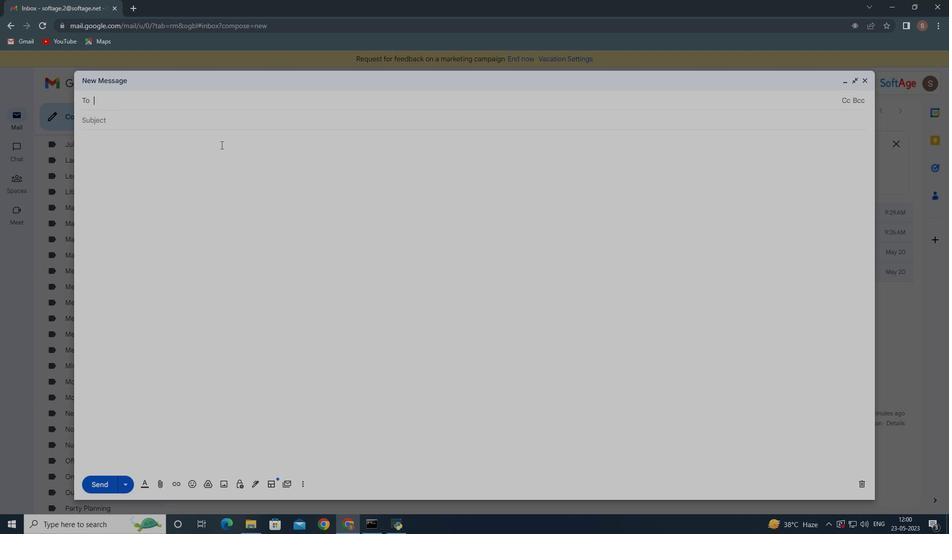 
Action: Key pressed softage.4
Screenshot: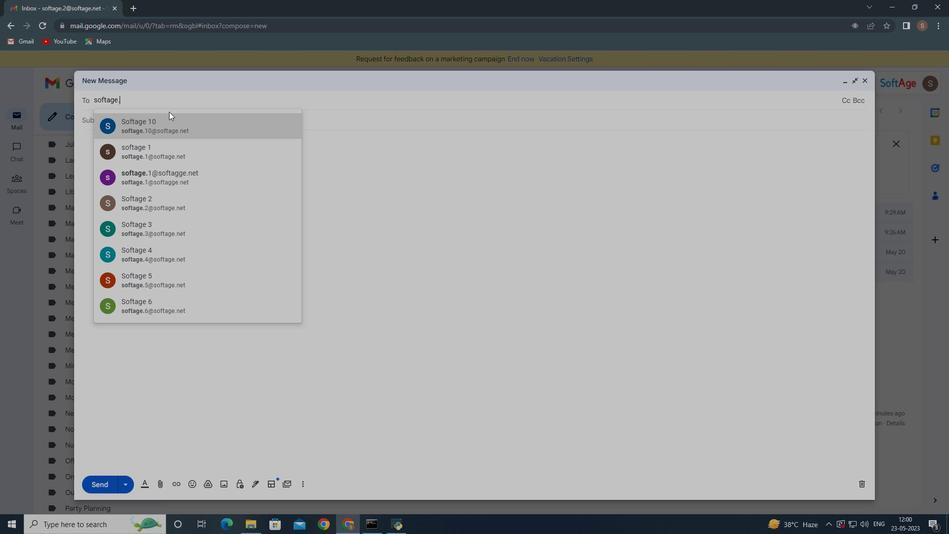 
Action: Mouse moved to (154, 121)
Screenshot: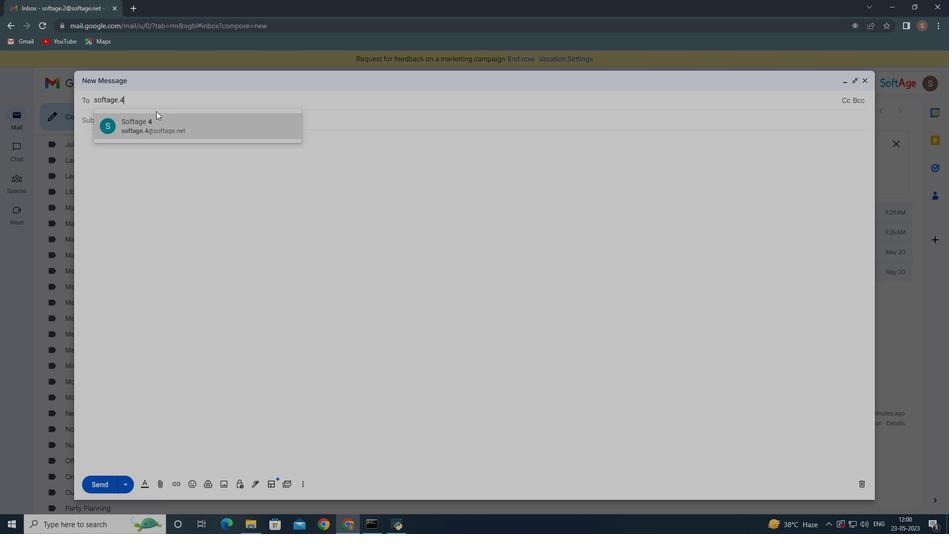 
Action: Mouse pressed left at (154, 121)
Screenshot: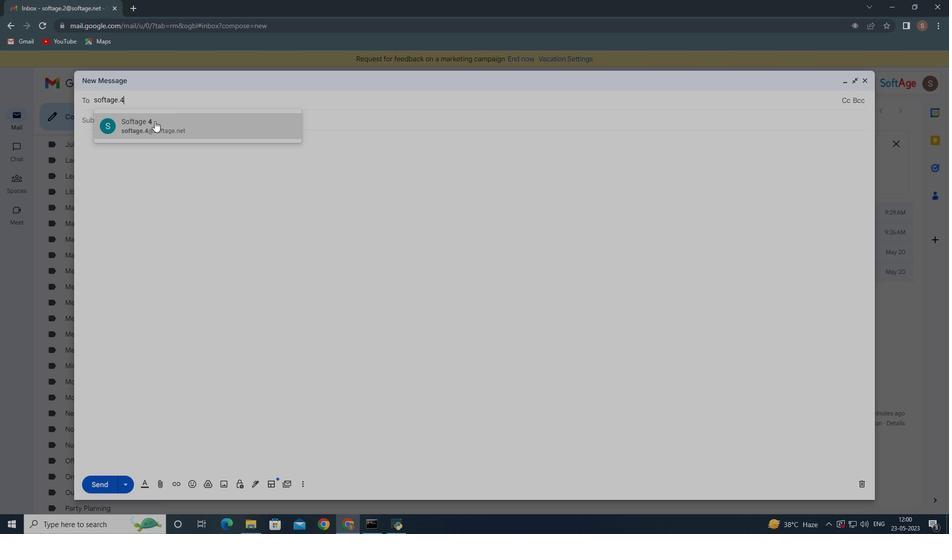
Action: Mouse moved to (260, 485)
Screenshot: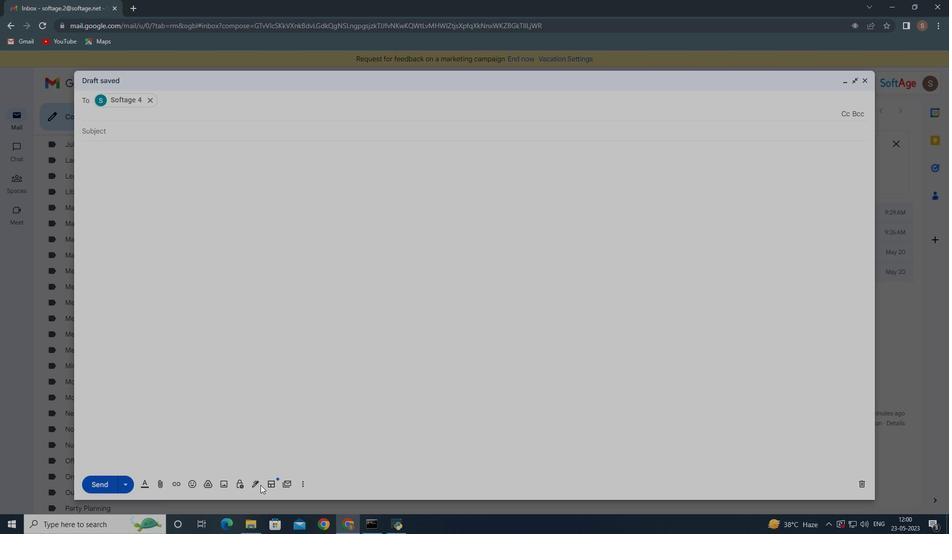 
Action: Mouse pressed left at (260, 485)
Screenshot: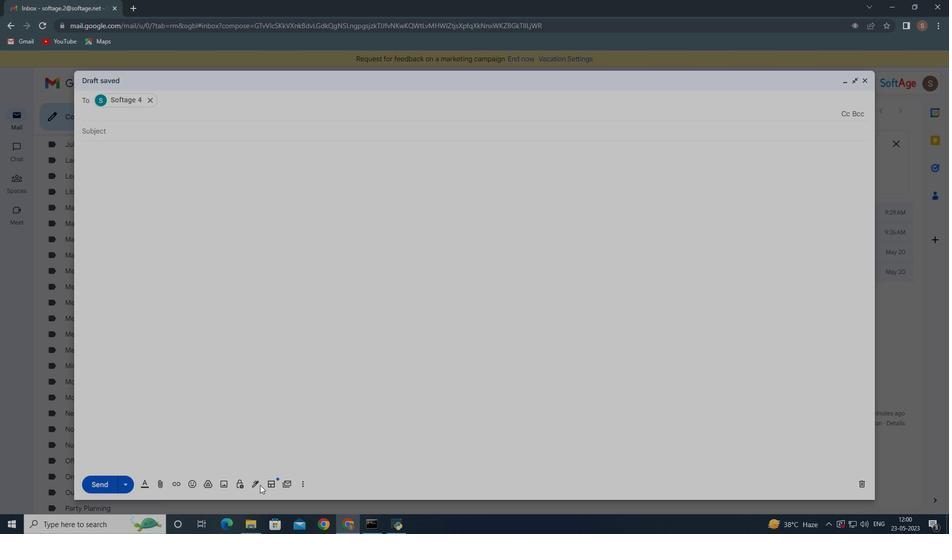 
Action: Mouse moved to (318, 320)
Screenshot: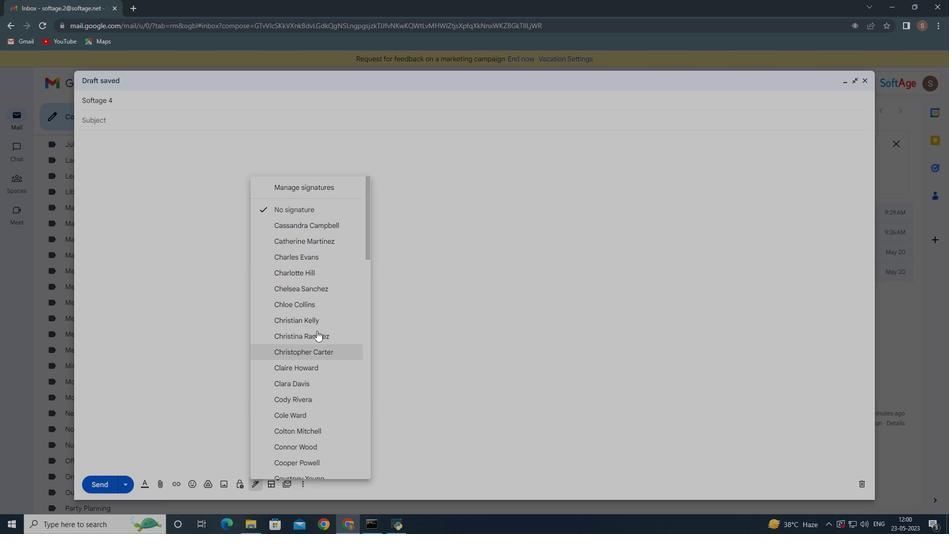 
Action: Mouse scrolled (318, 320) with delta (0, 0)
Screenshot: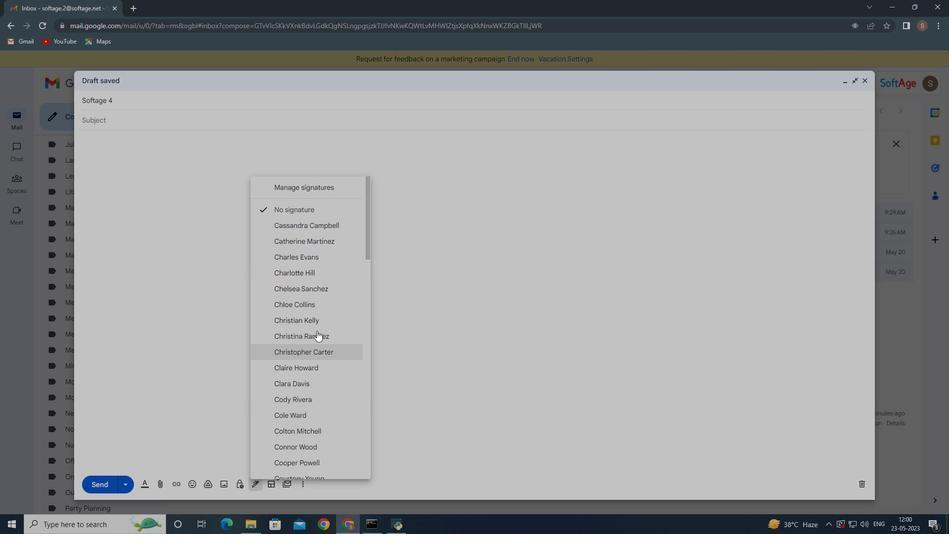 
Action: Mouse scrolled (318, 320) with delta (0, 0)
Screenshot: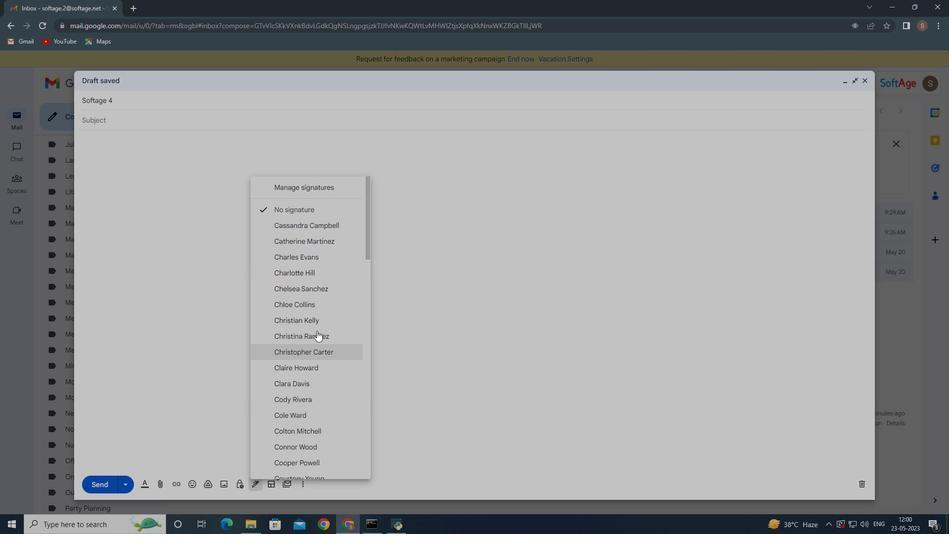 
Action: Mouse scrolled (318, 320) with delta (0, 0)
Screenshot: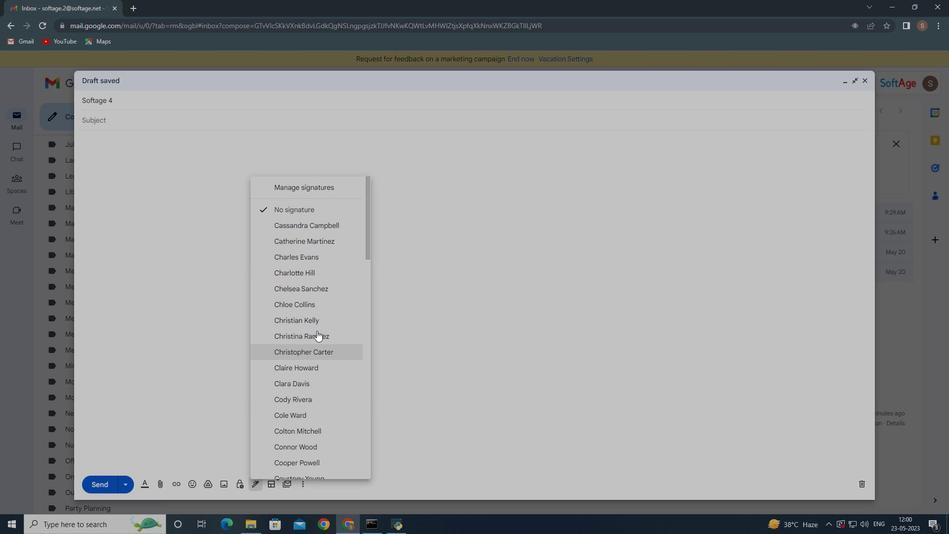 
Action: Mouse scrolled (318, 320) with delta (0, 0)
Screenshot: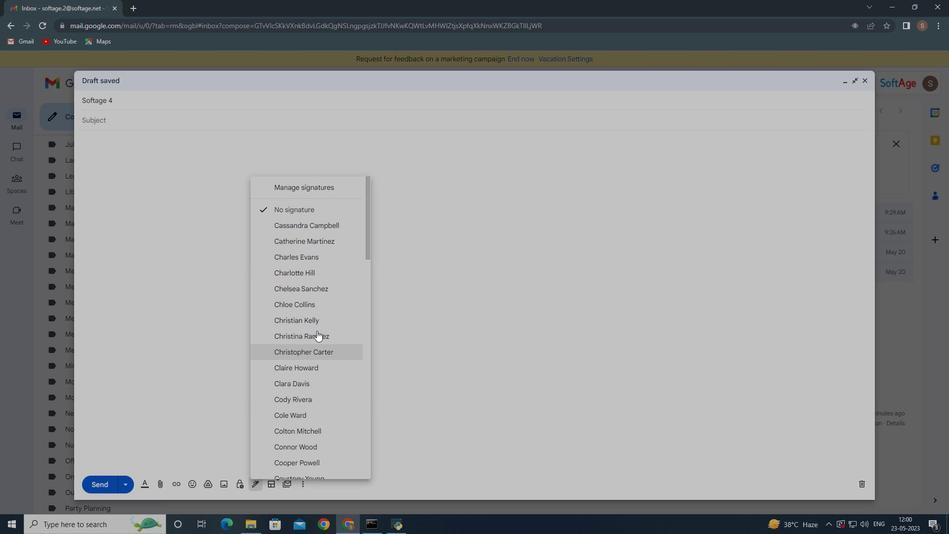 
Action: Mouse moved to (317, 321)
Screenshot: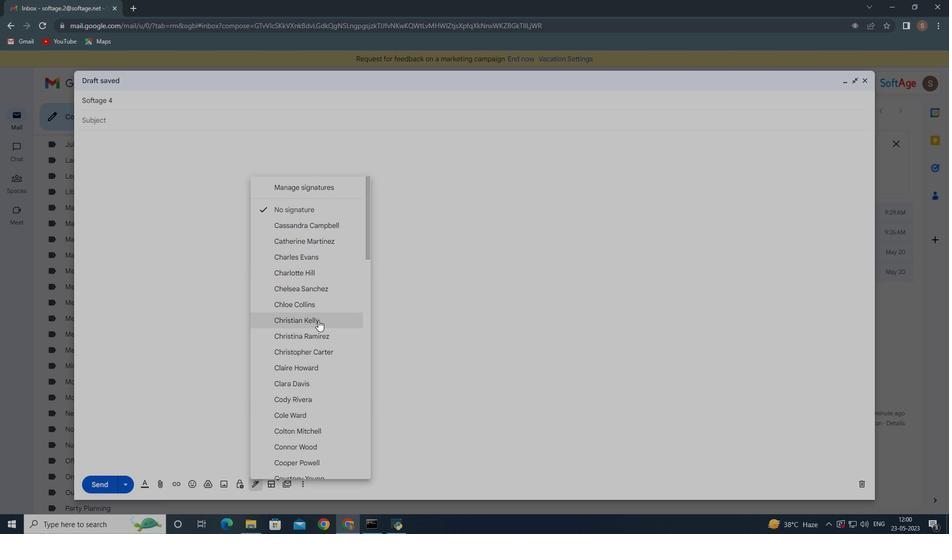 
Action: Mouse scrolled (317, 321) with delta (0, 0)
Screenshot: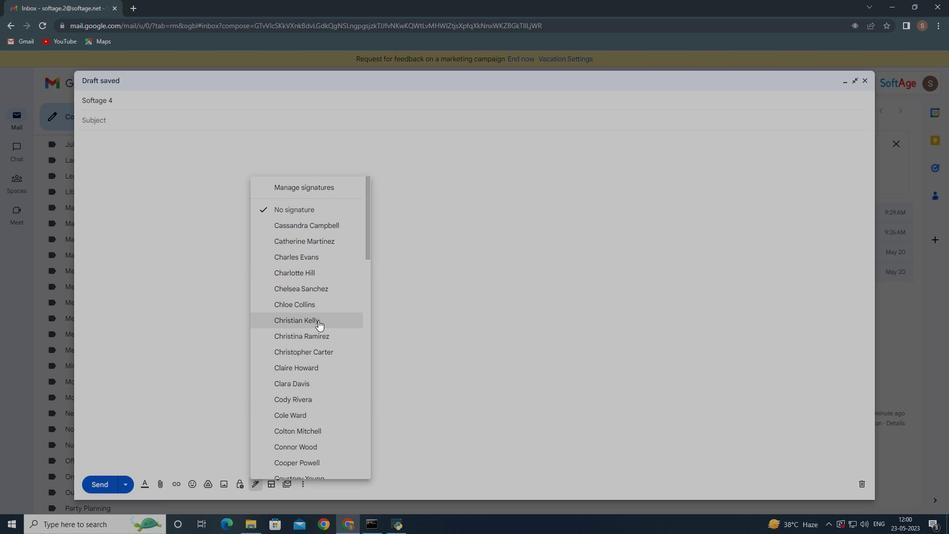 
Action: Mouse moved to (315, 329)
Screenshot: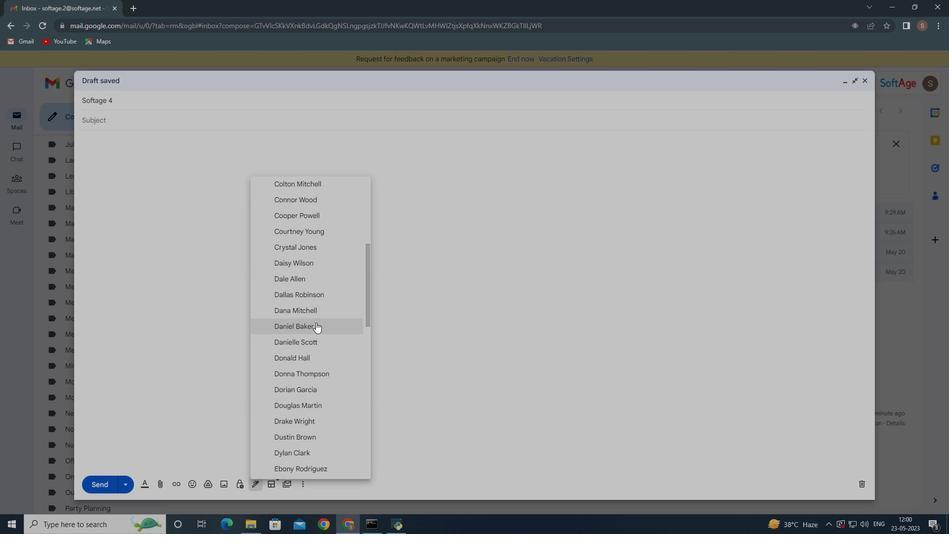 
Action: Mouse scrolled (315, 328) with delta (0, 0)
Screenshot: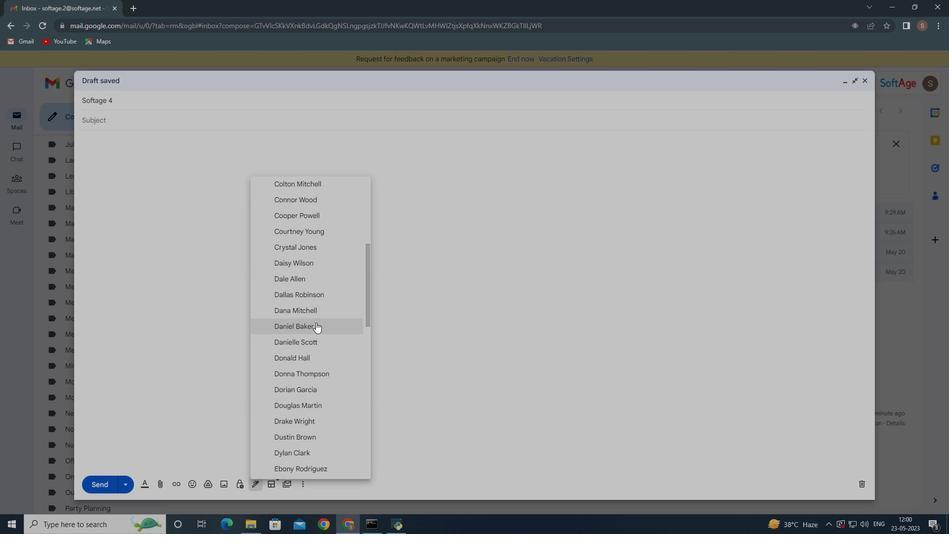 
Action: Mouse moved to (315, 329)
Screenshot: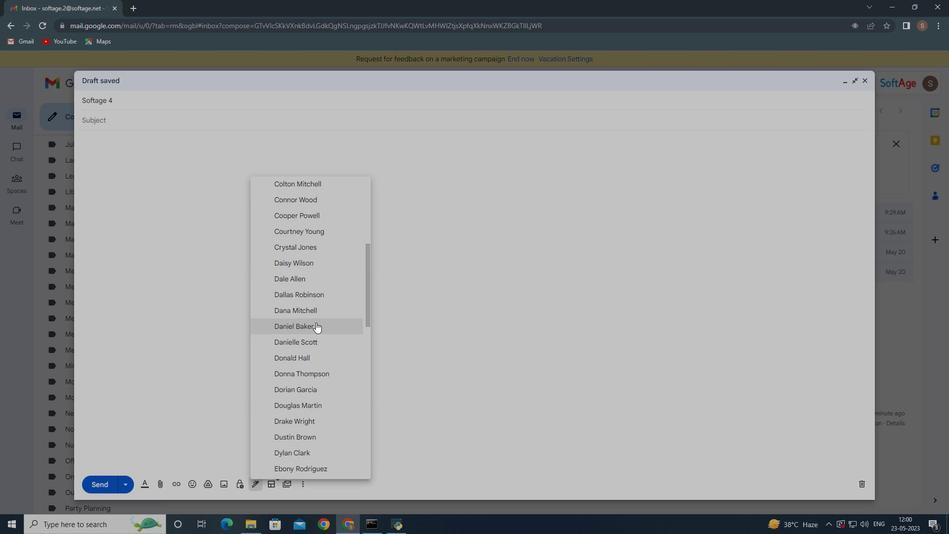 
Action: Mouse scrolled (315, 329) with delta (0, 0)
Screenshot: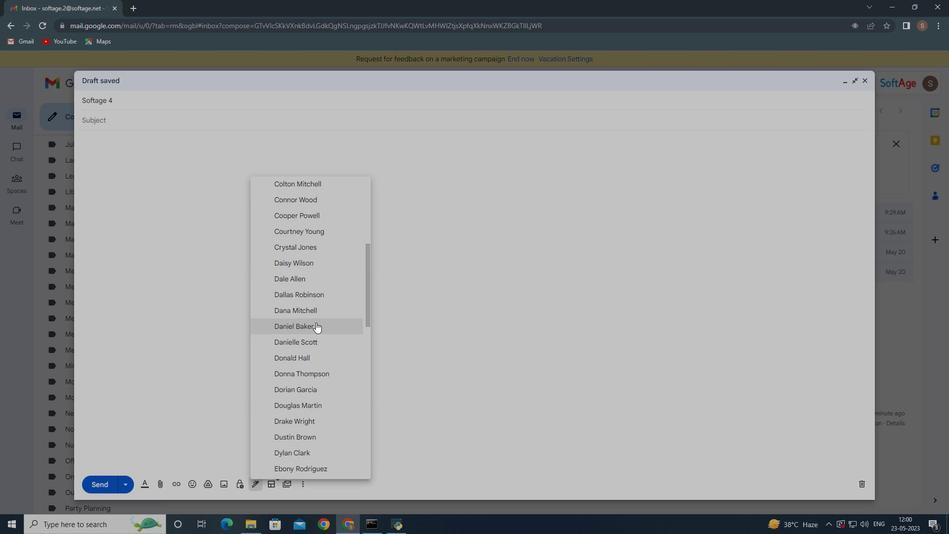 
Action: Mouse moved to (315, 330)
Screenshot: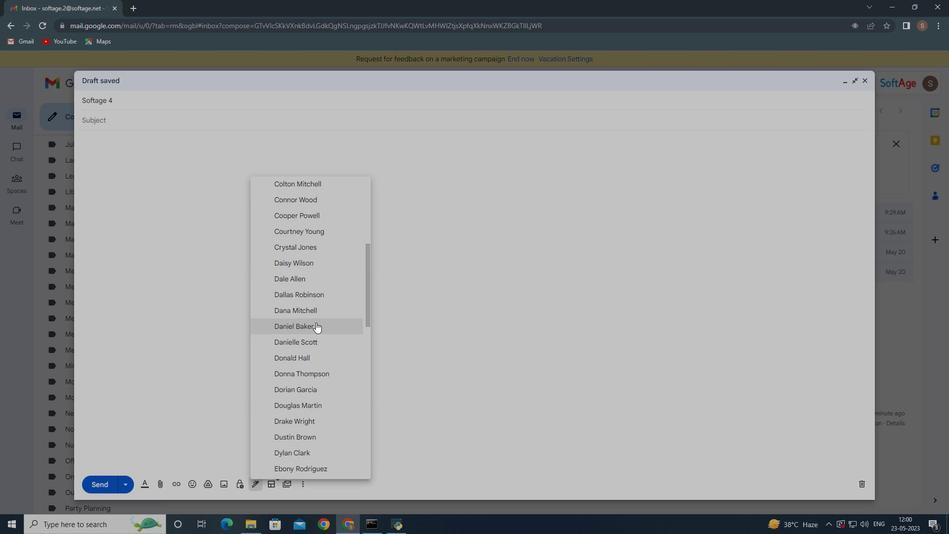 
Action: Mouse scrolled (315, 329) with delta (0, 0)
Screenshot: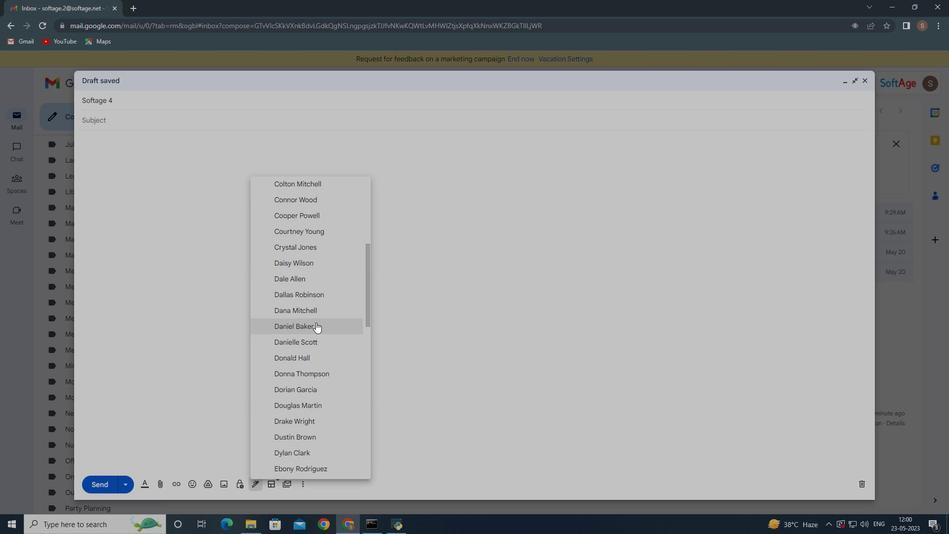 
Action: Mouse scrolled (315, 329) with delta (0, 0)
Screenshot: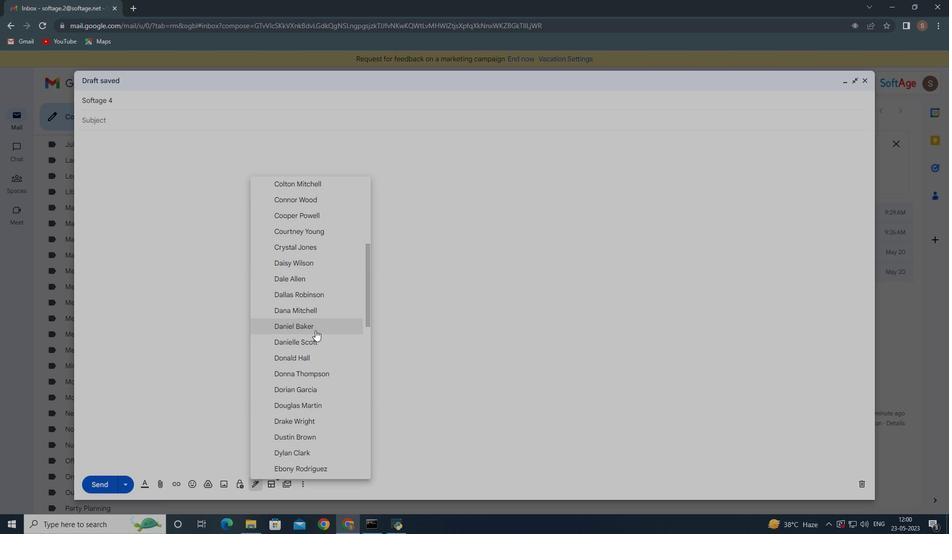 
Action: Mouse moved to (318, 347)
Screenshot: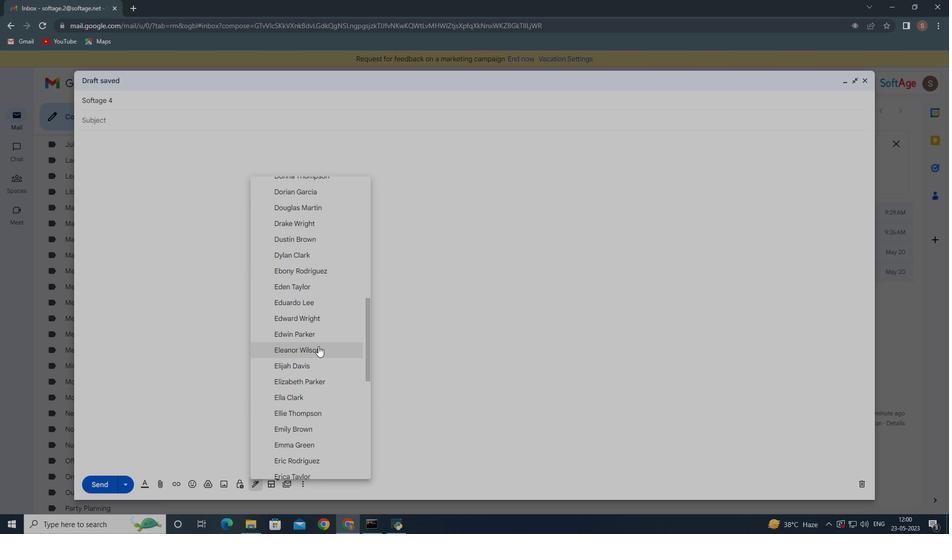 
Action: Mouse scrolled (318, 346) with delta (0, 0)
Screenshot: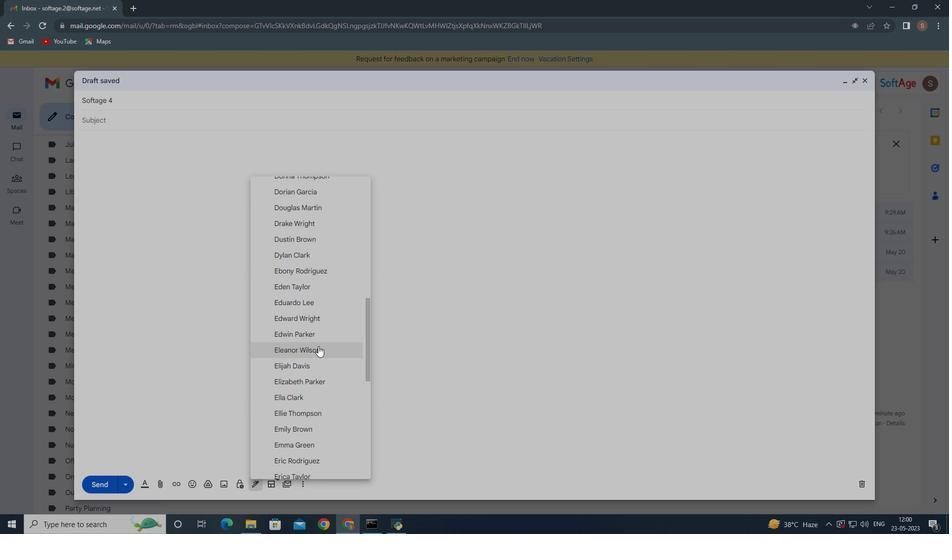 
Action: Mouse moved to (318, 418)
Screenshot: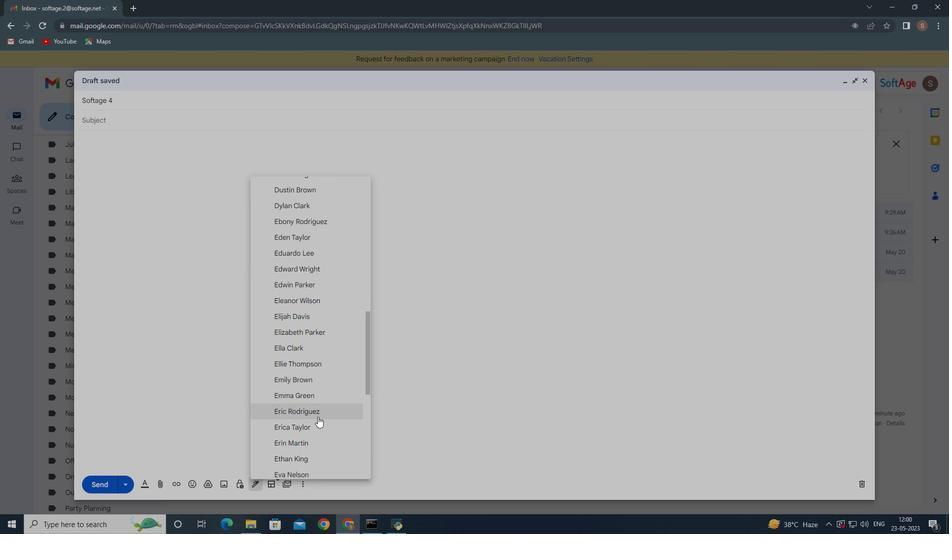 
Action: Mouse scrolled (318, 418) with delta (0, 0)
Screenshot: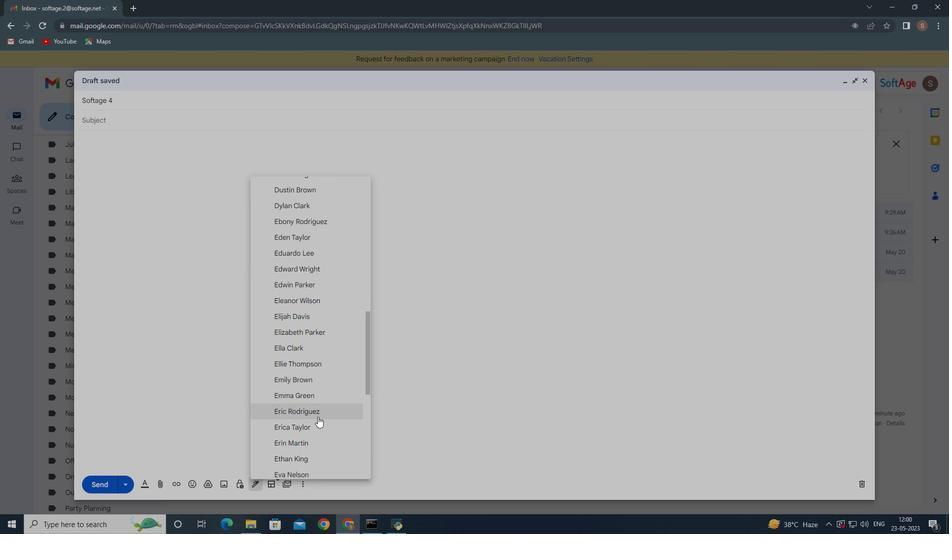
Action: Mouse scrolled (318, 418) with delta (0, 0)
Screenshot: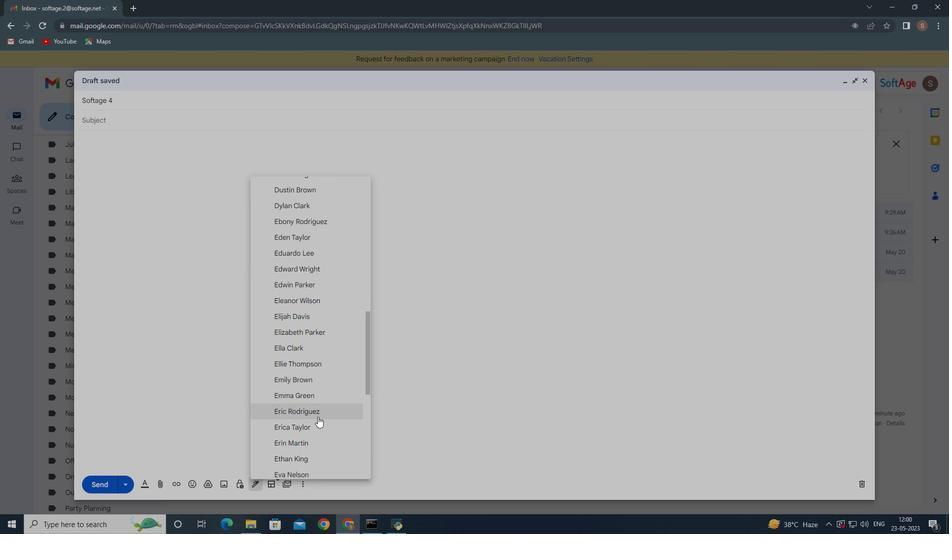 
Action: Mouse moved to (304, 401)
Screenshot: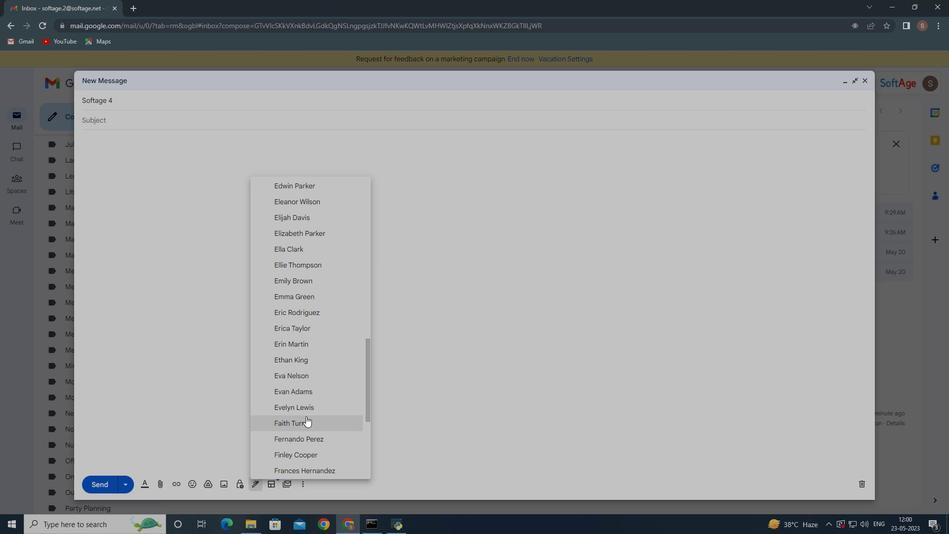 
Action: Mouse scrolled (304, 400) with delta (0, 0)
Screenshot: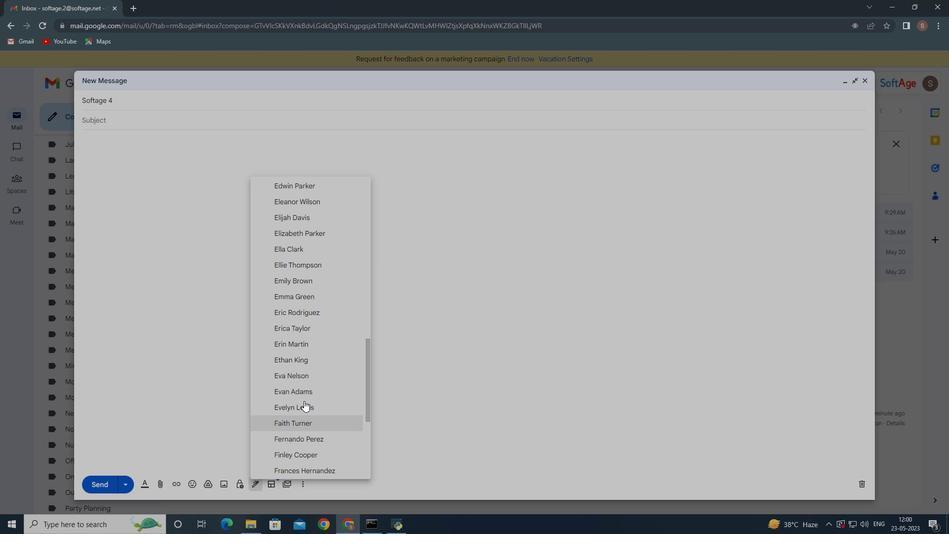 
Action: Mouse scrolled (304, 400) with delta (0, 0)
Screenshot: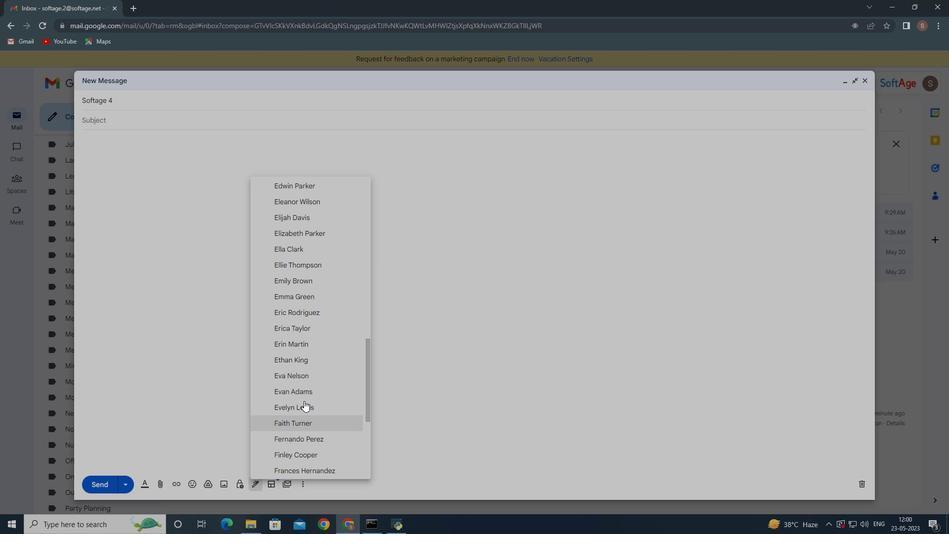 
Action: Mouse scrolled (304, 400) with delta (0, 0)
Screenshot: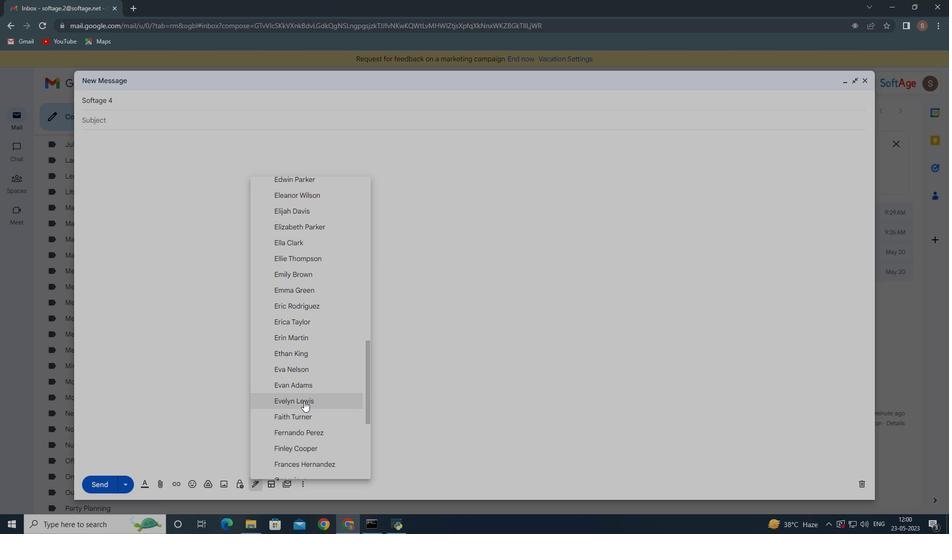 
Action: Mouse moved to (298, 322)
Screenshot: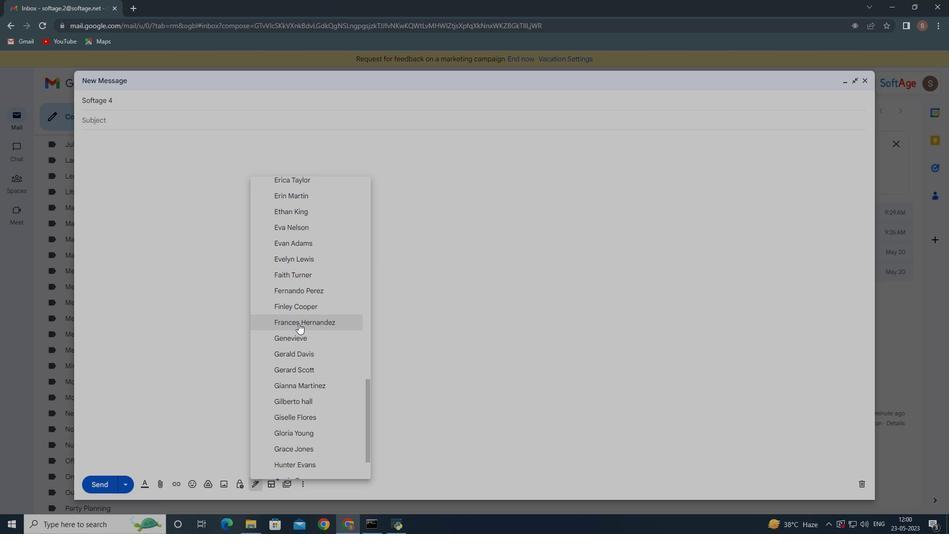 
Action: Mouse pressed left at (298, 322)
Screenshot: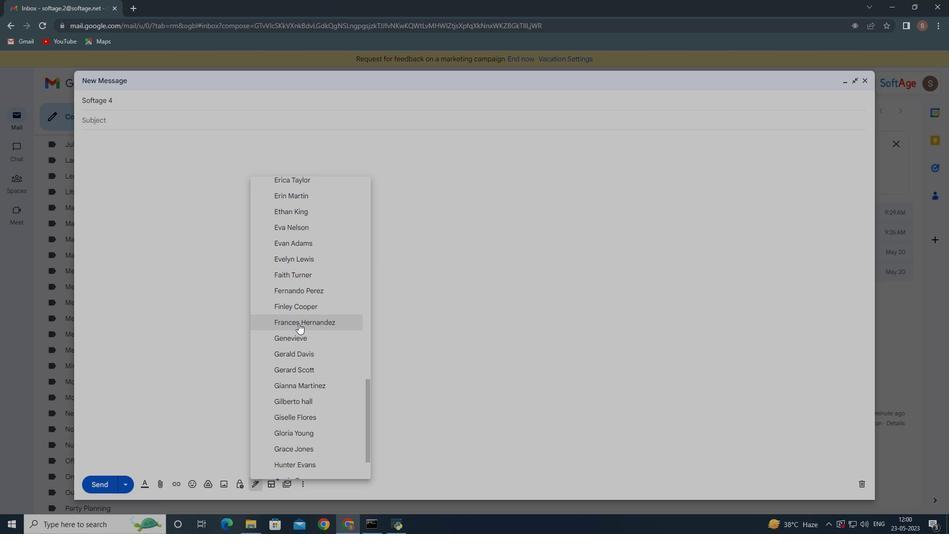 
Action: Mouse moved to (301, 482)
Screenshot: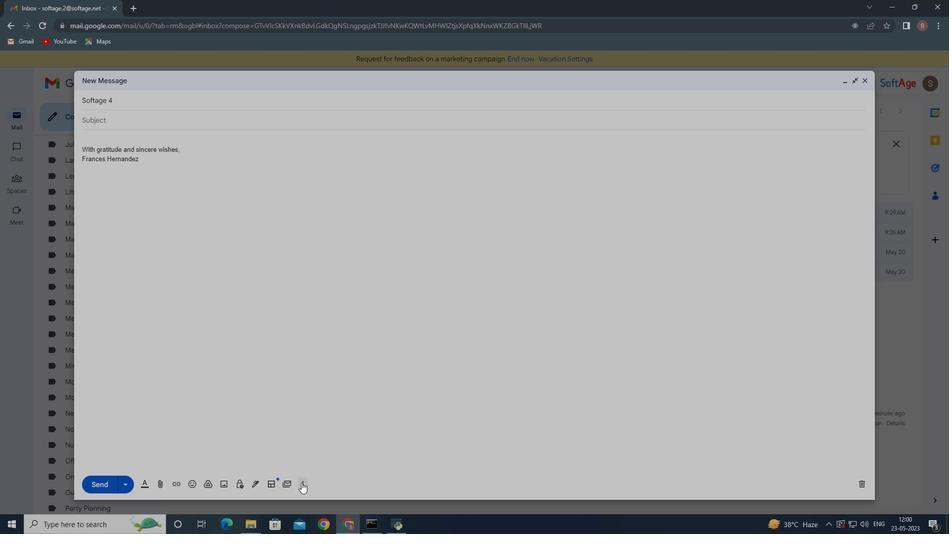 
Action: Mouse pressed left at (301, 482)
Screenshot: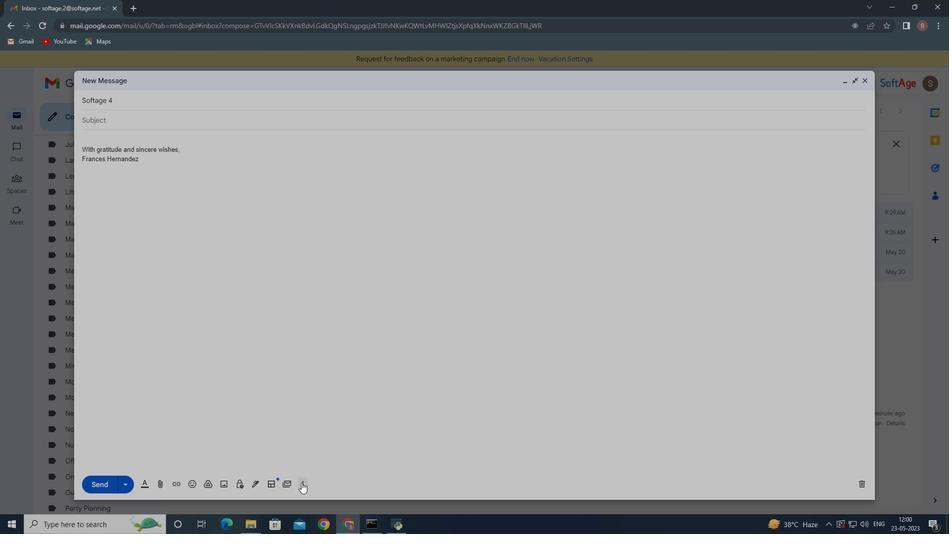 
Action: Mouse moved to (328, 389)
Screenshot: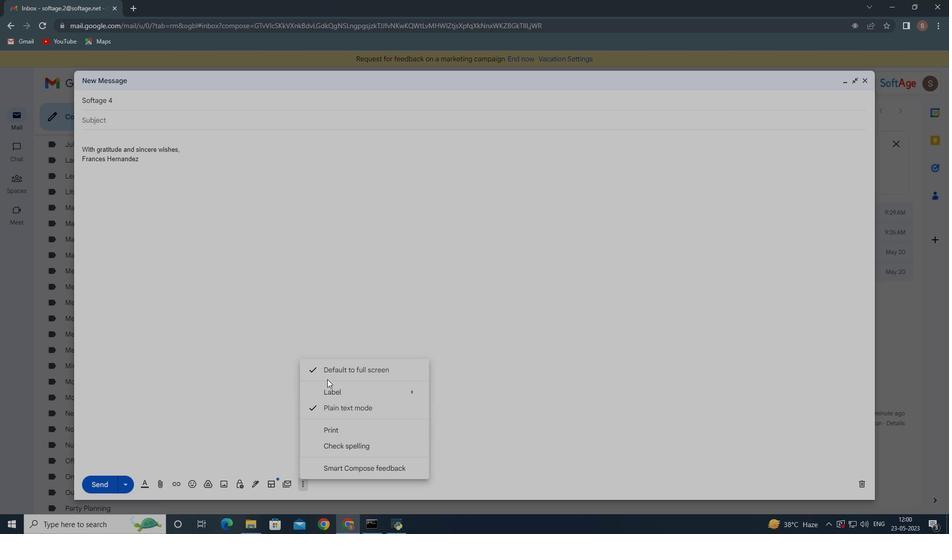 
Action: Mouse pressed left at (328, 389)
Screenshot: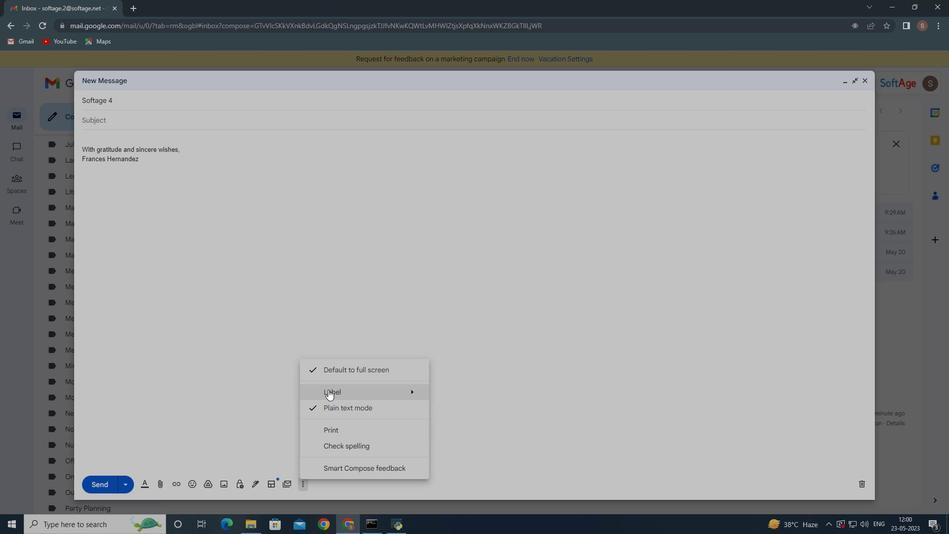 
Action: Mouse moved to (448, 197)
Screenshot: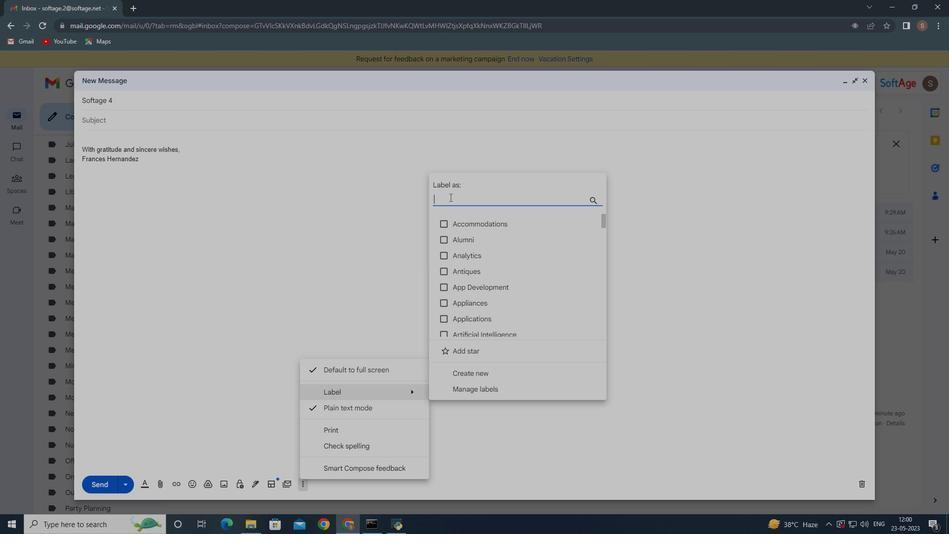 
Action: Key pressed gr<Key.backspace><Key.backspace>
Screenshot: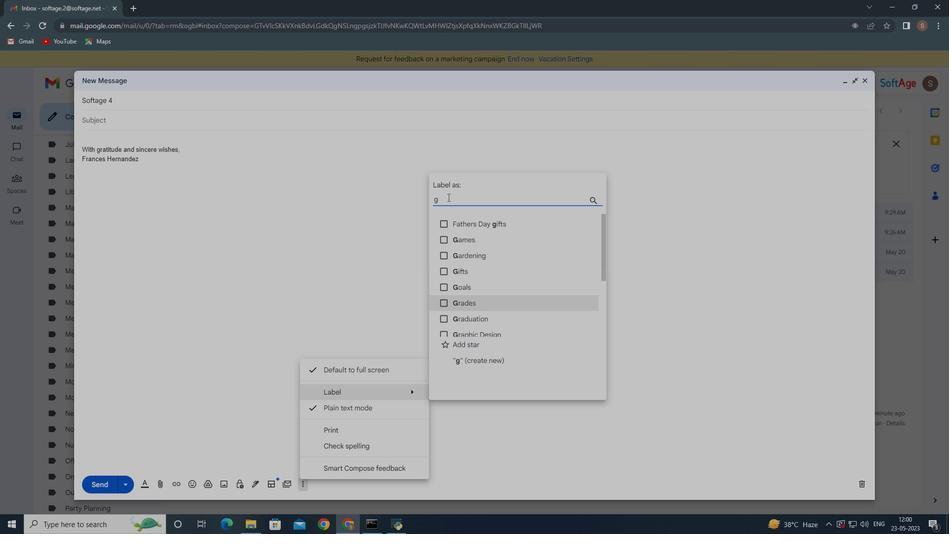 
Action: Mouse moved to (484, 371)
Screenshot: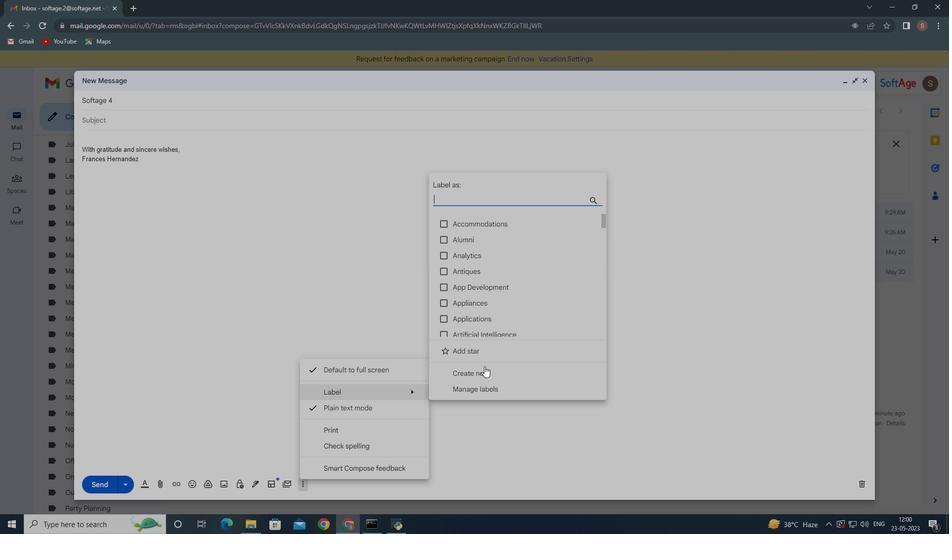 
Action: Mouse pressed left at (484, 371)
Screenshot: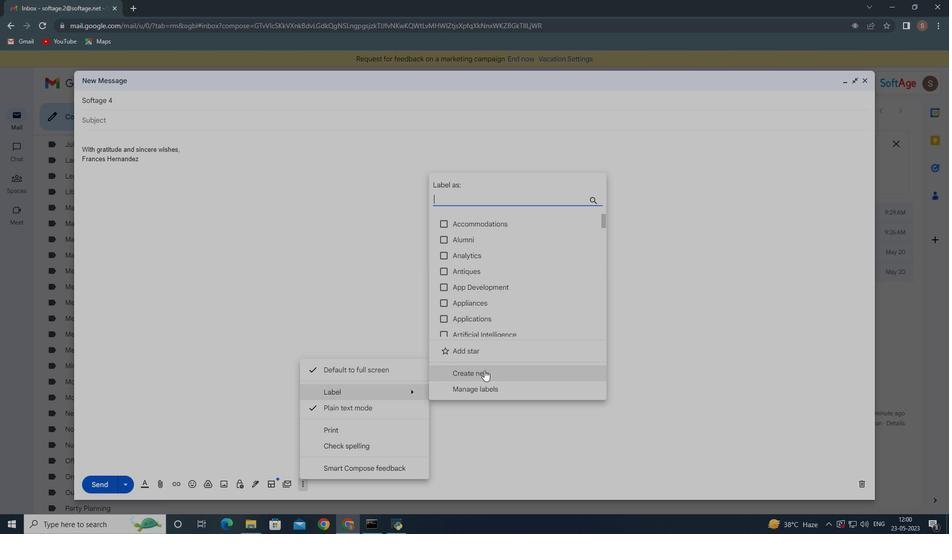 
Action: Mouse moved to (464, 230)
Screenshot: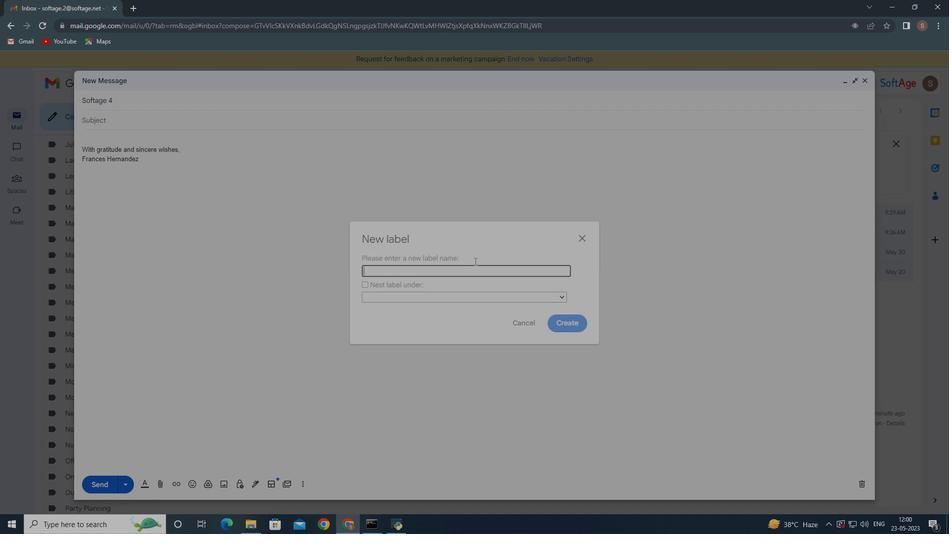 
Action: Key pressed <Key.shift>Grooming
Screenshot: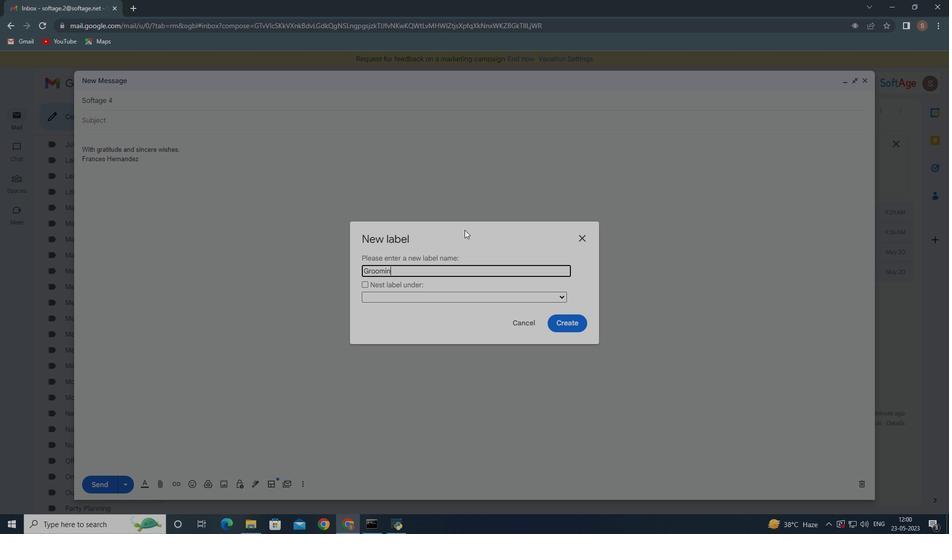 
Action: Mouse moved to (560, 322)
Screenshot: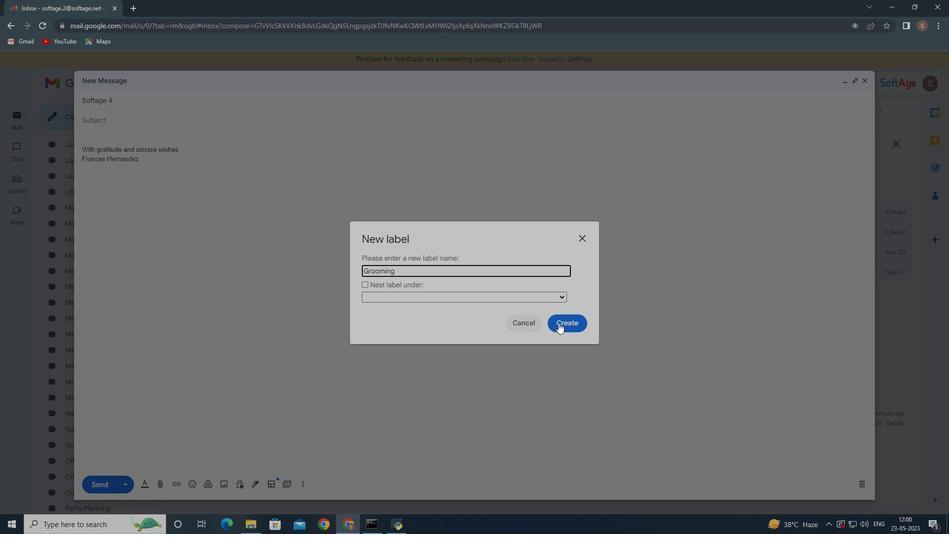 
Action: Mouse pressed left at (560, 322)
Screenshot: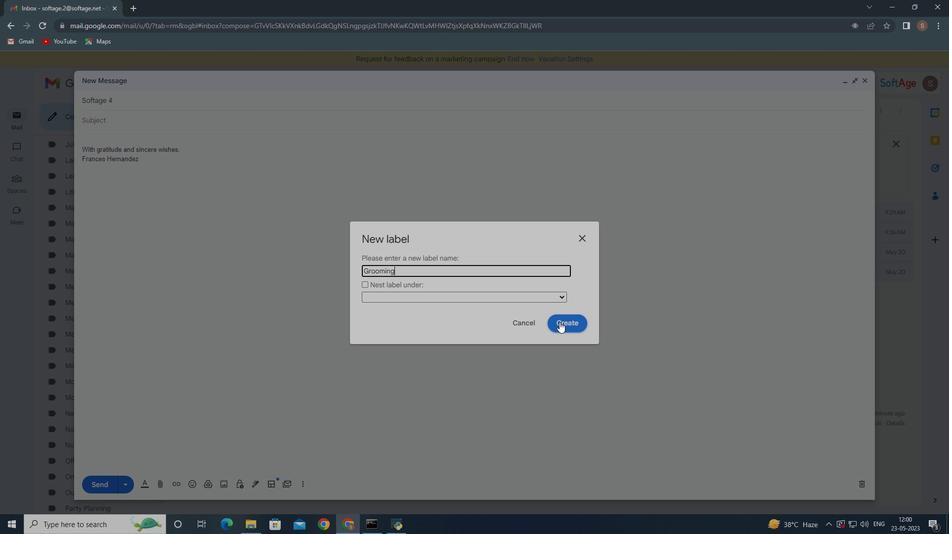 
Action: Mouse moved to (509, 290)
Screenshot: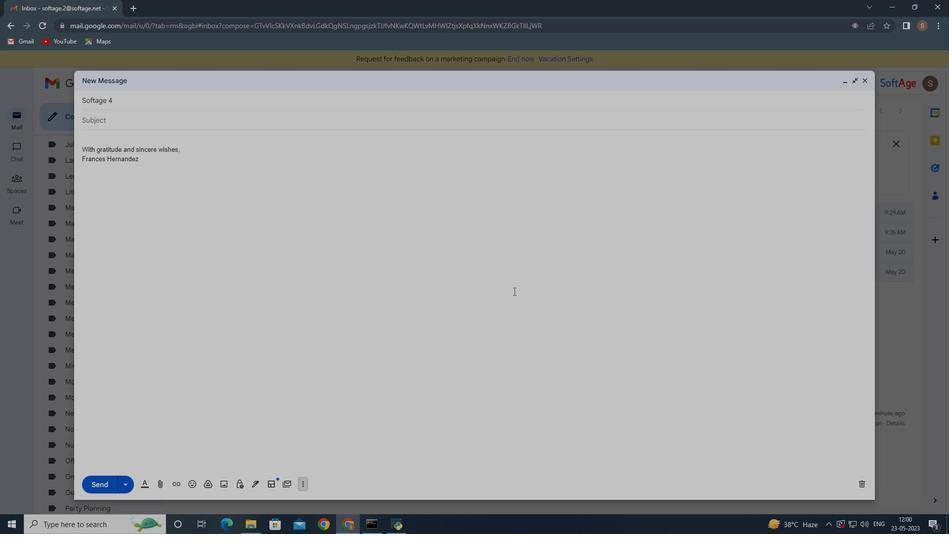 
